 Task: Find connections with filter location Ludwigsfelde with filter topic #communitybuildingwith filter profile language Spanish with filter current company Rapido with filter school Indian jobs updates with filter industry Construction with filter service category Search Engine Marketing (SEM) with filter keywords title Musician
Action: Mouse moved to (505, 46)
Screenshot: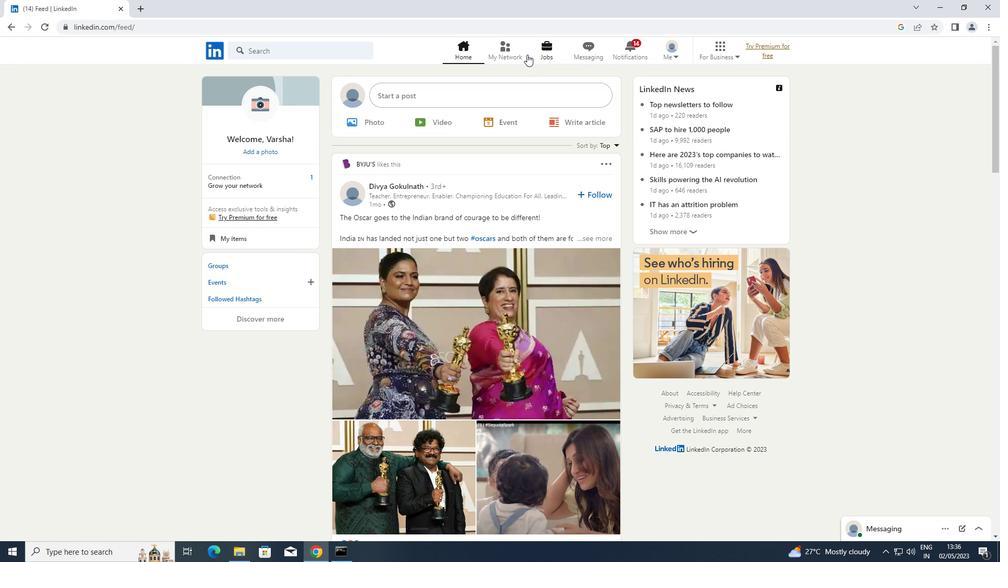 
Action: Mouse pressed left at (505, 46)
Screenshot: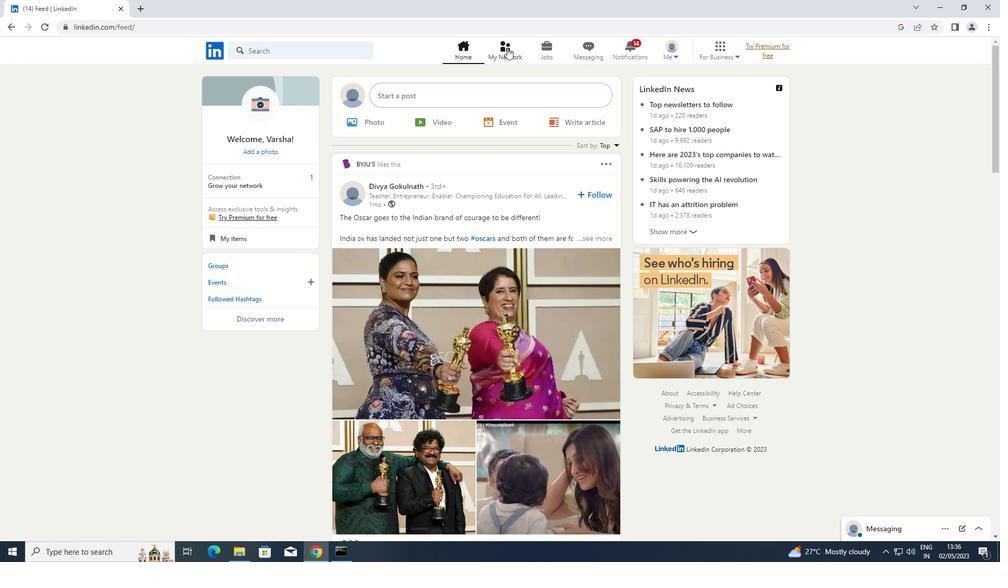 
Action: Mouse moved to (293, 103)
Screenshot: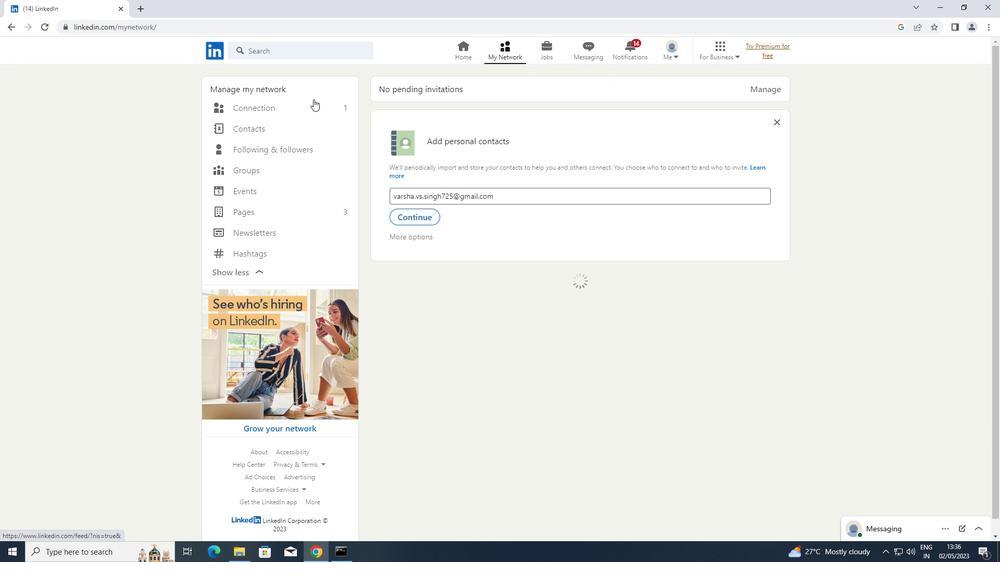 
Action: Mouse pressed left at (293, 103)
Screenshot: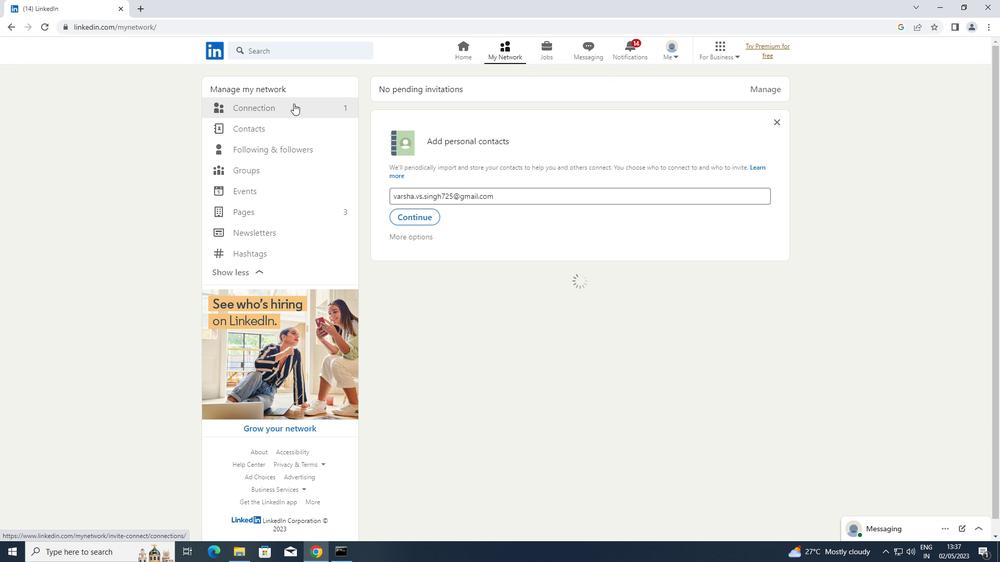 
Action: Mouse moved to (577, 107)
Screenshot: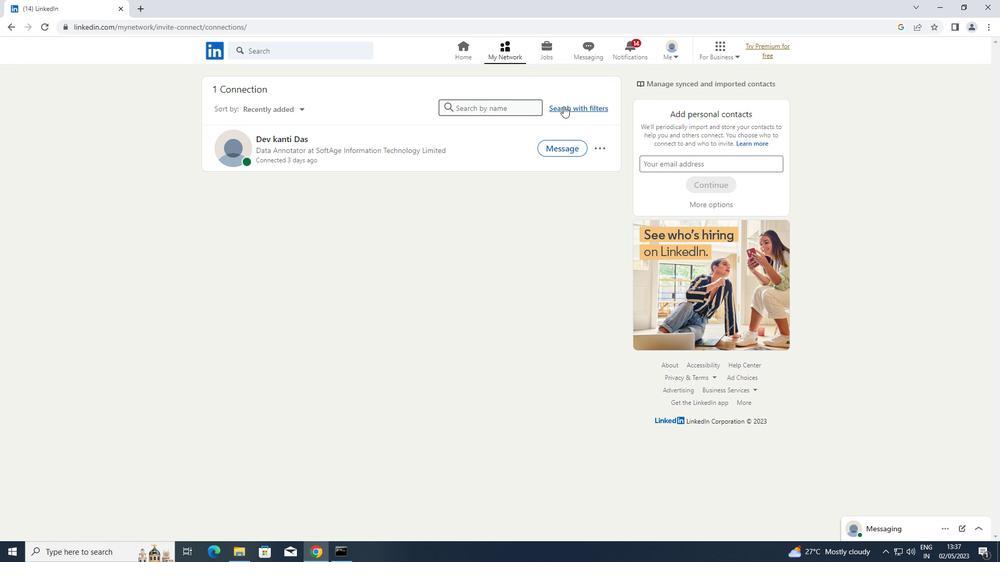 
Action: Mouse pressed left at (577, 107)
Screenshot: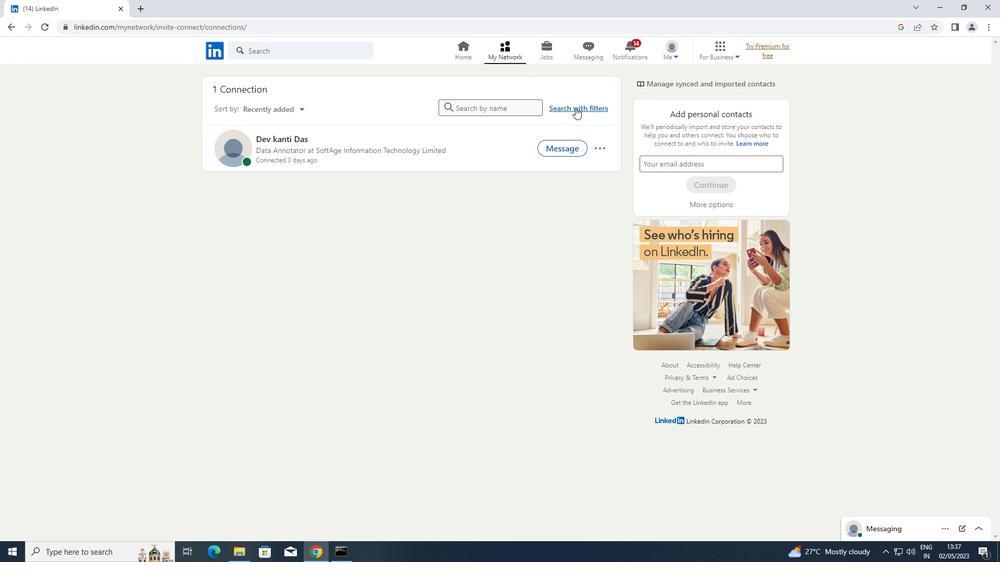 
Action: Mouse moved to (531, 75)
Screenshot: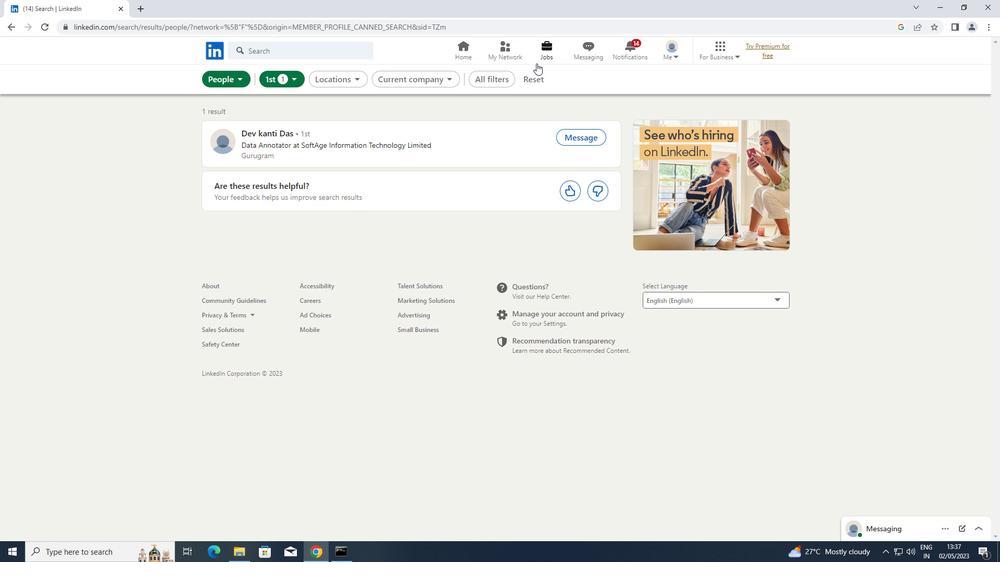 
Action: Mouse pressed left at (531, 75)
Screenshot: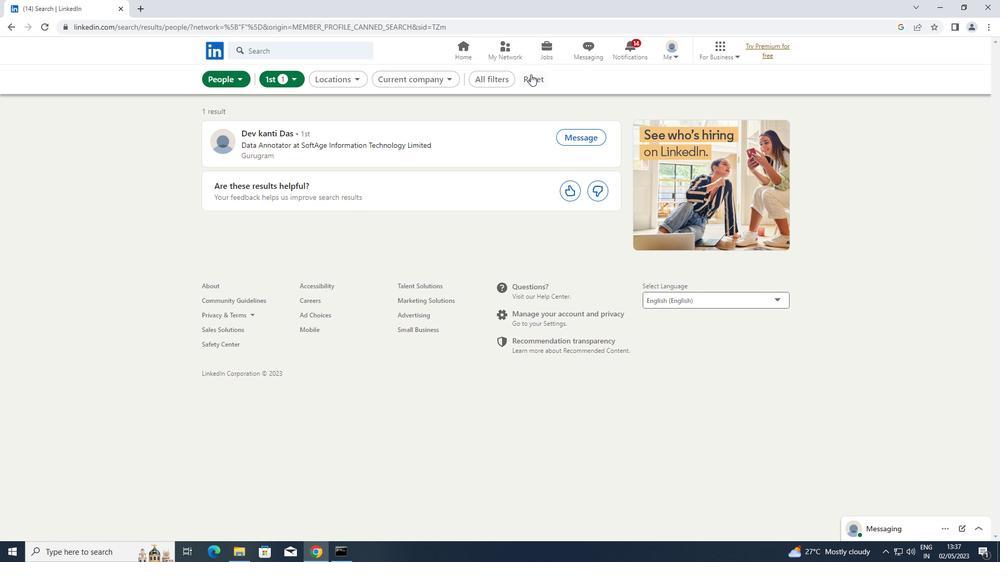 
Action: Mouse moved to (525, 72)
Screenshot: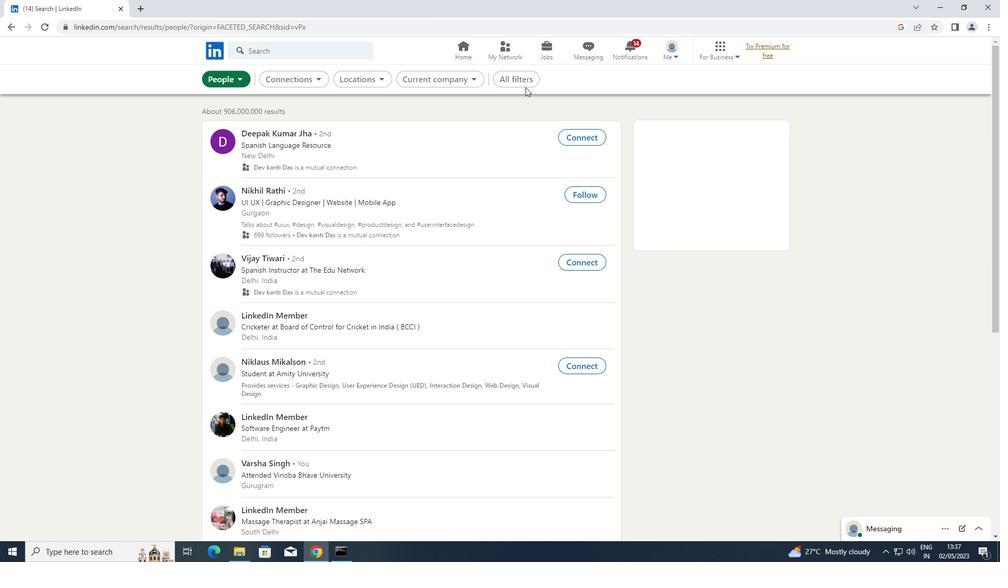 
Action: Mouse pressed left at (525, 72)
Screenshot: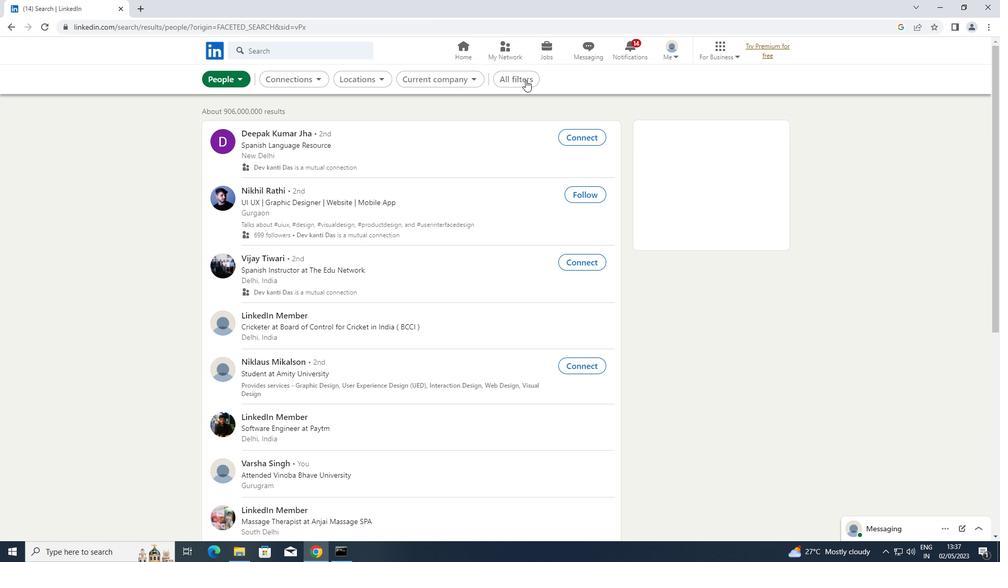 
Action: Mouse moved to (864, 271)
Screenshot: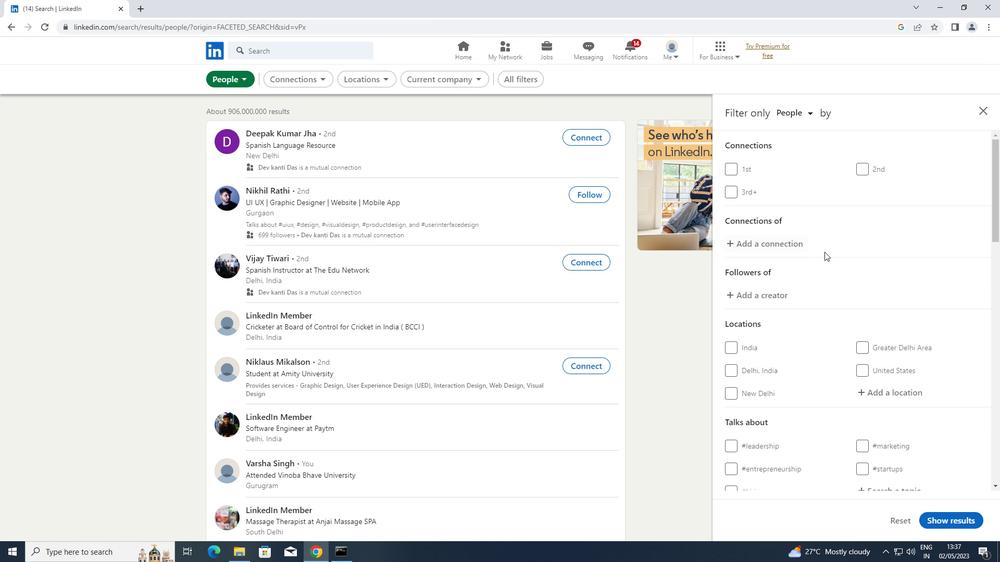 
Action: Mouse scrolled (864, 270) with delta (0, 0)
Screenshot: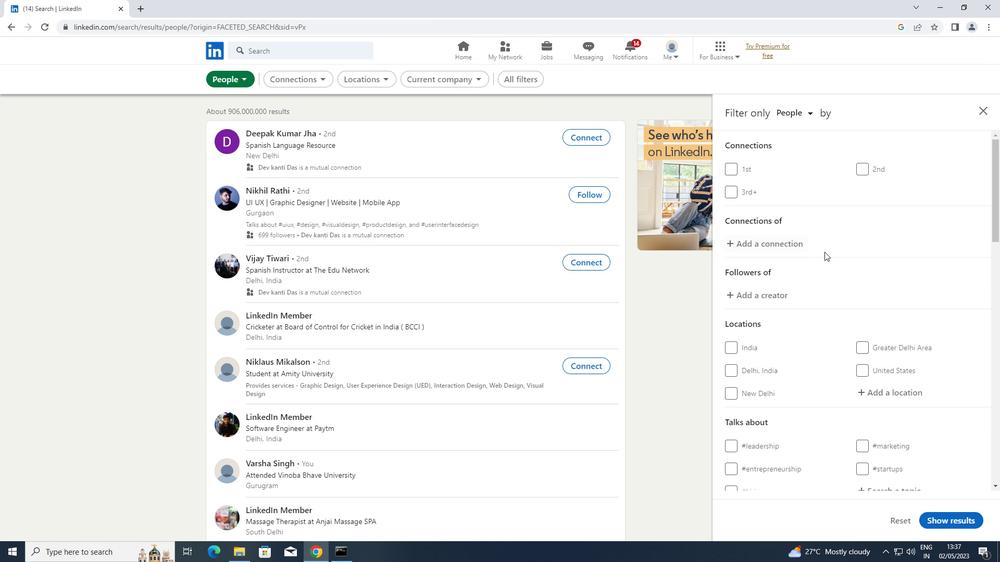 
Action: Mouse moved to (864, 271)
Screenshot: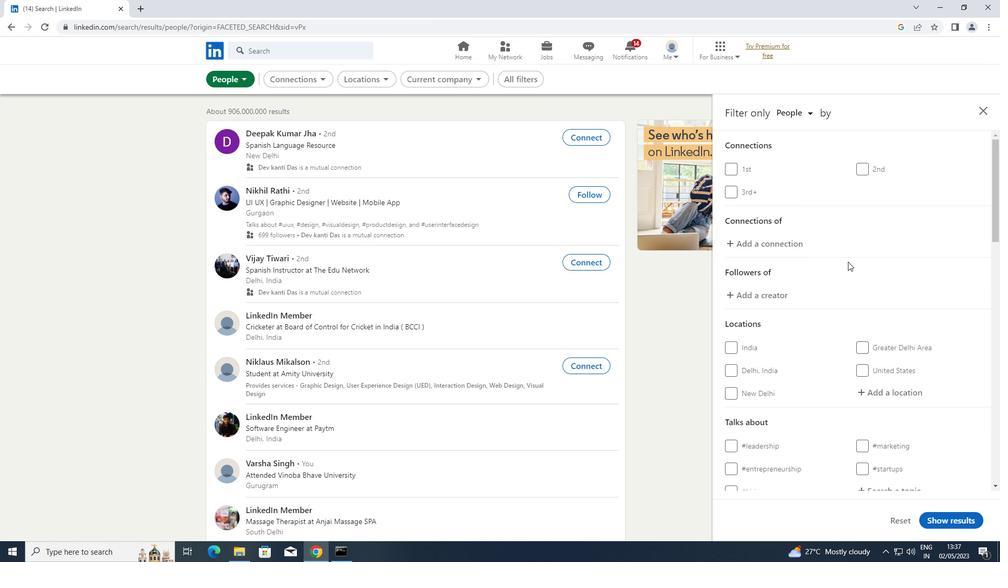 
Action: Mouse scrolled (864, 271) with delta (0, 0)
Screenshot: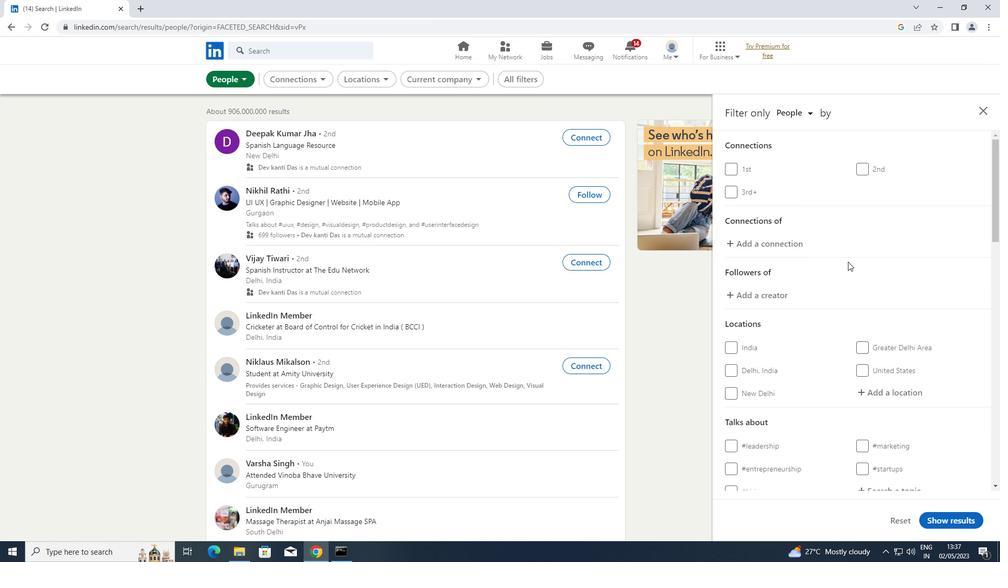 
Action: Mouse moved to (877, 286)
Screenshot: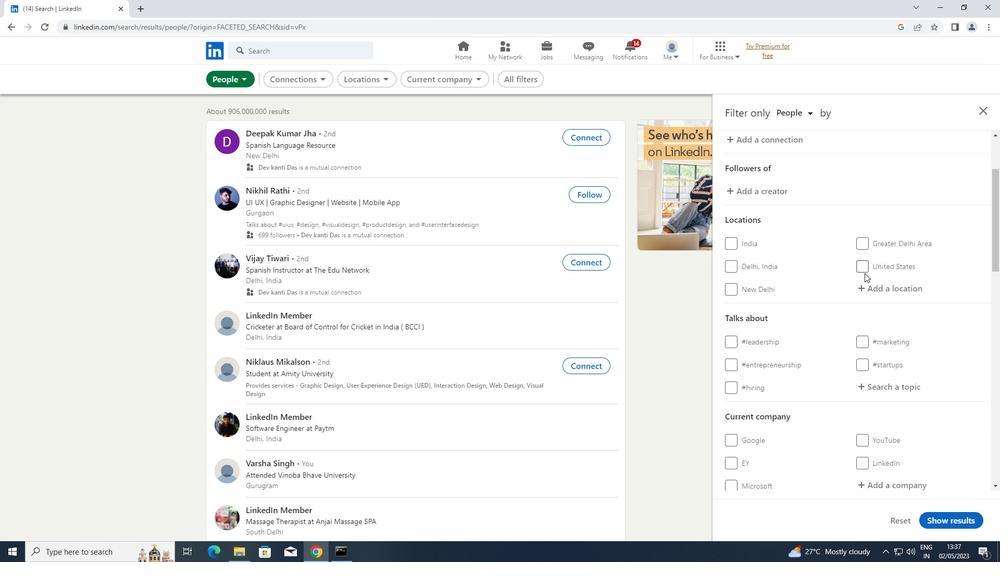 
Action: Mouse pressed left at (877, 286)
Screenshot: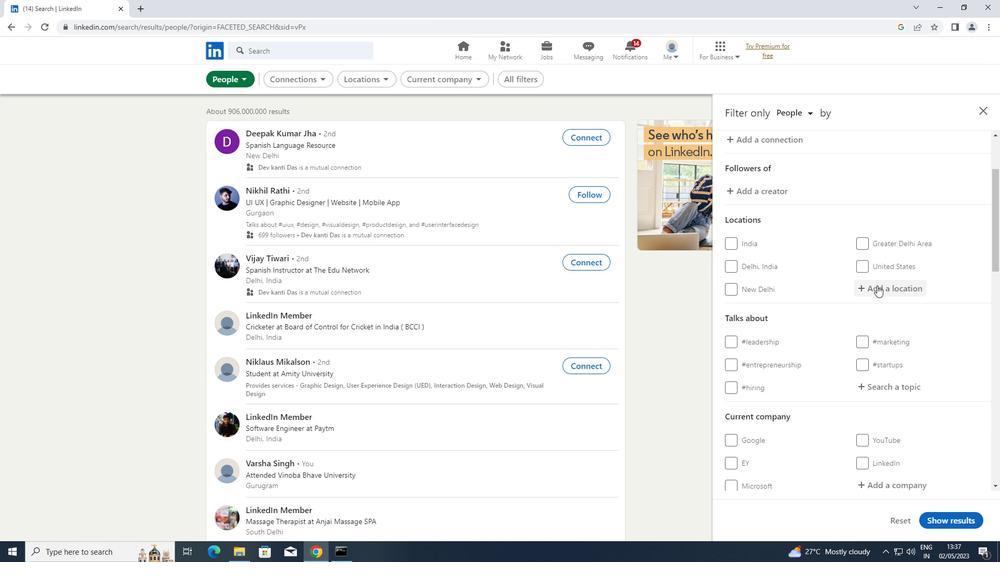 
Action: Key pressed <Key.shift>LUDWIGSFELDE
Screenshot: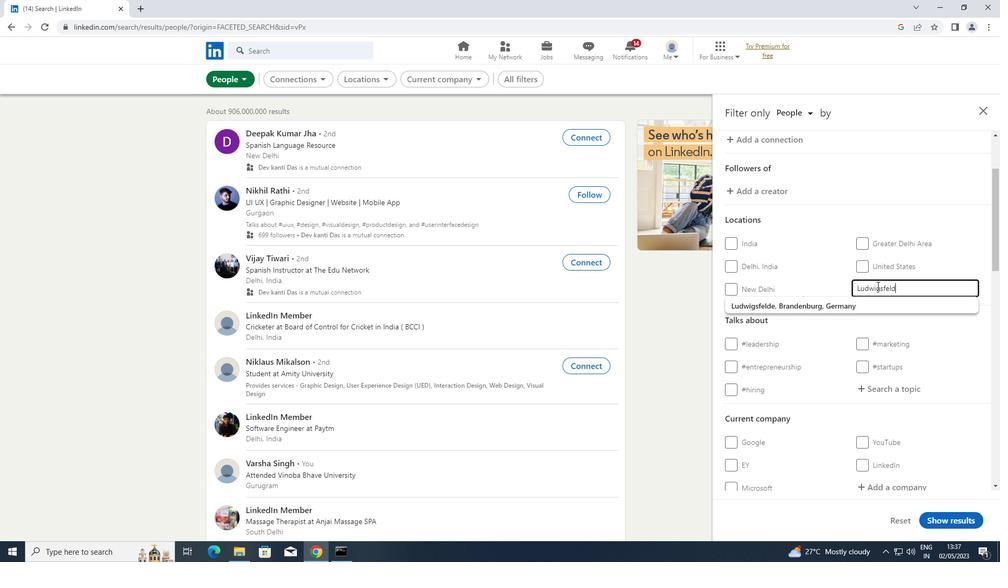 
Action: Mouse moved to (879, 386)
Screenshot: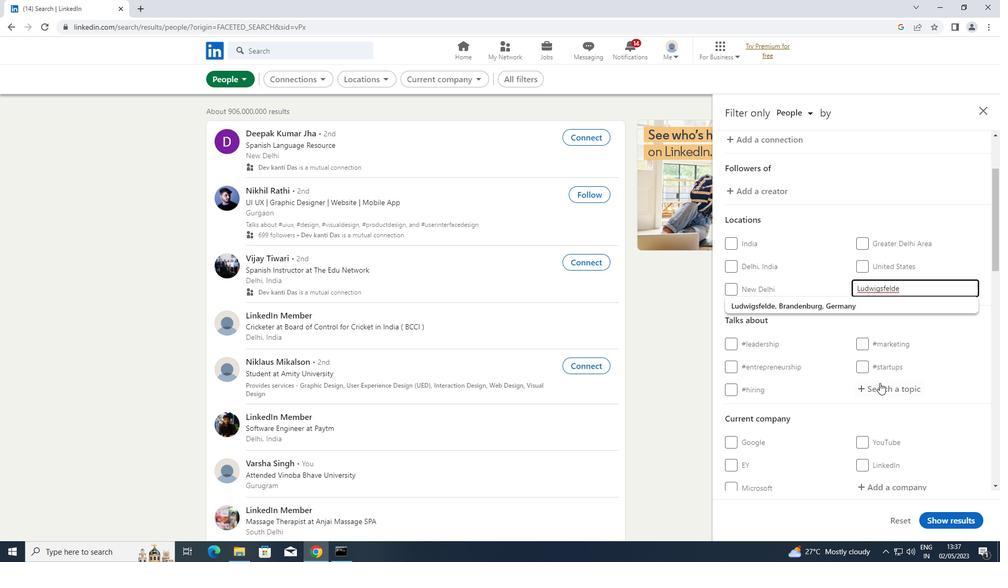 
Action: Mouse pressed left at (879, 386)
Screenshot: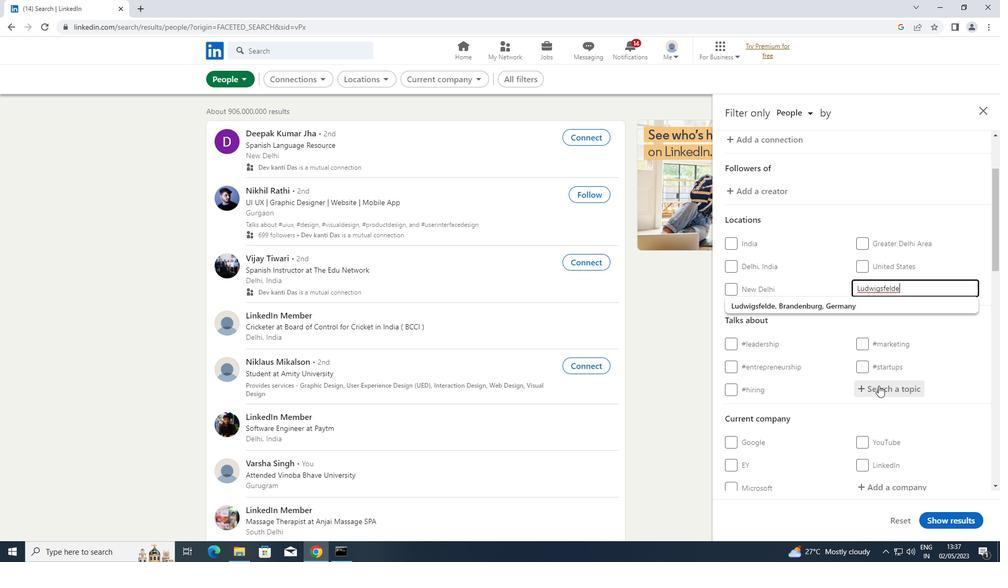 
Action: Key pressed COMMUNITYBUIL
Screenshot: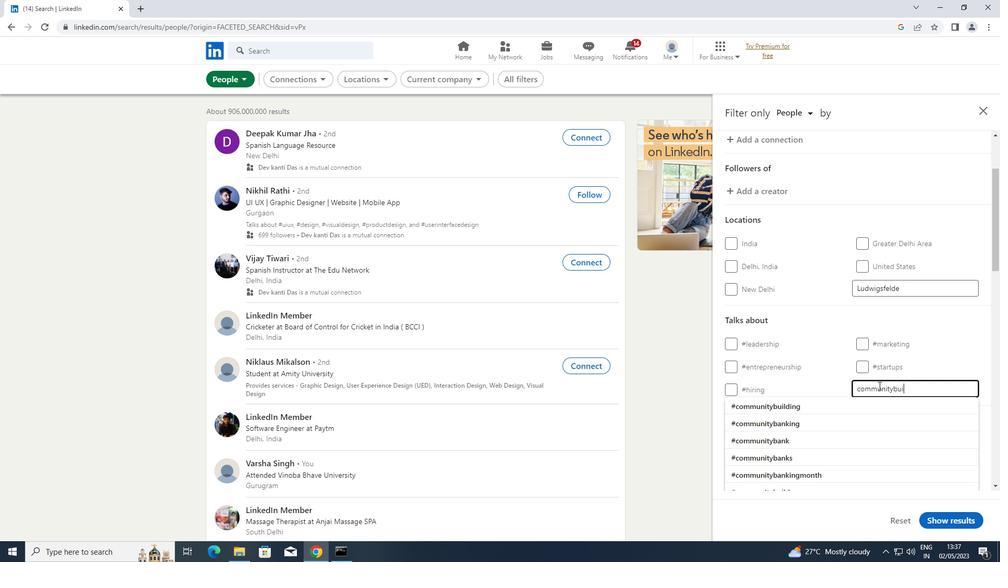 
Action: Mouse moved to (817, 409)
Screenshot: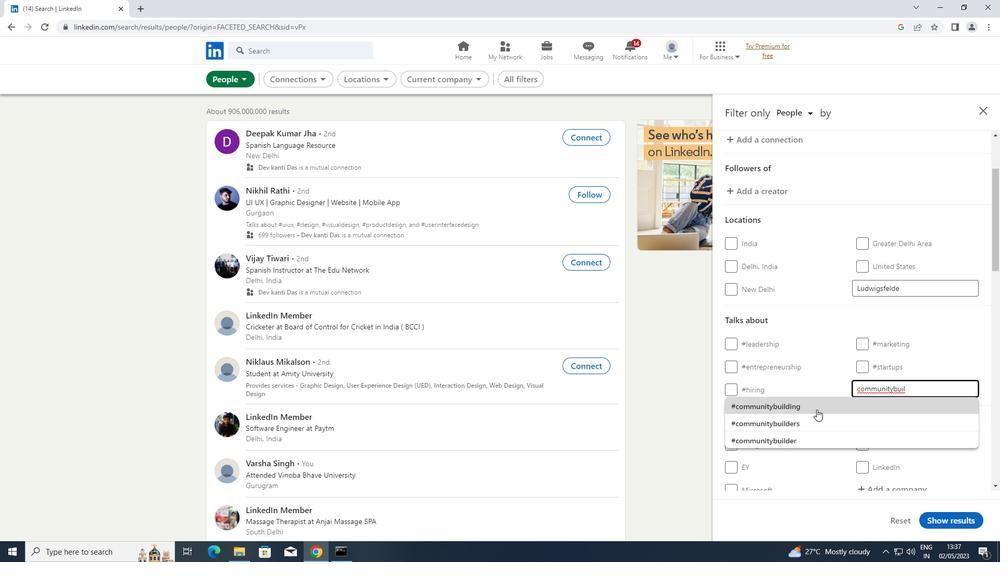 
Action: Mouse pressed left at (817, 409)
Screenshot: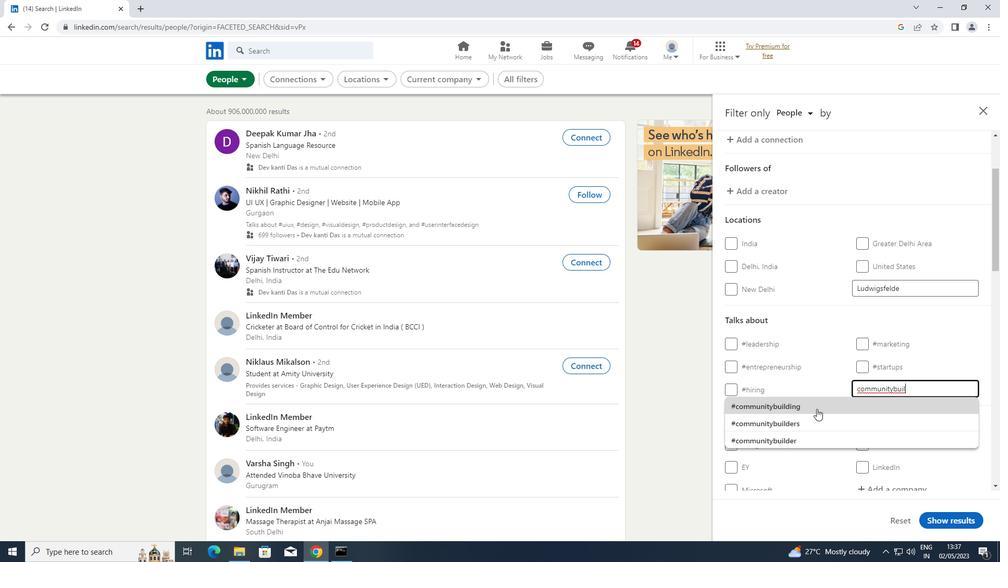 
Action: Mouse scrolled (817, 409) with delta (0, 0)
Screenshot: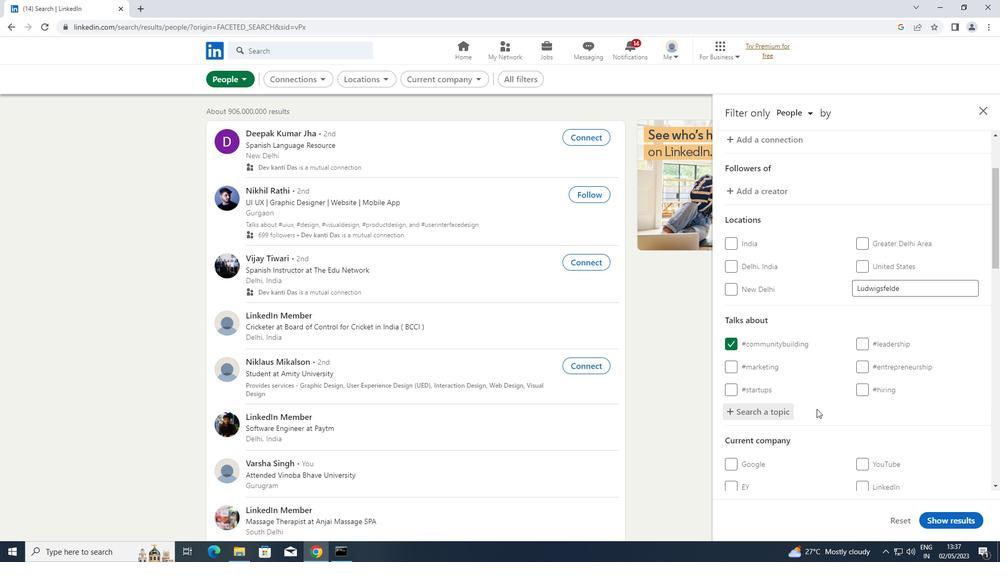 
Action: Mouse scrolled (817, 409) with delta (0, 0)
Screenshot: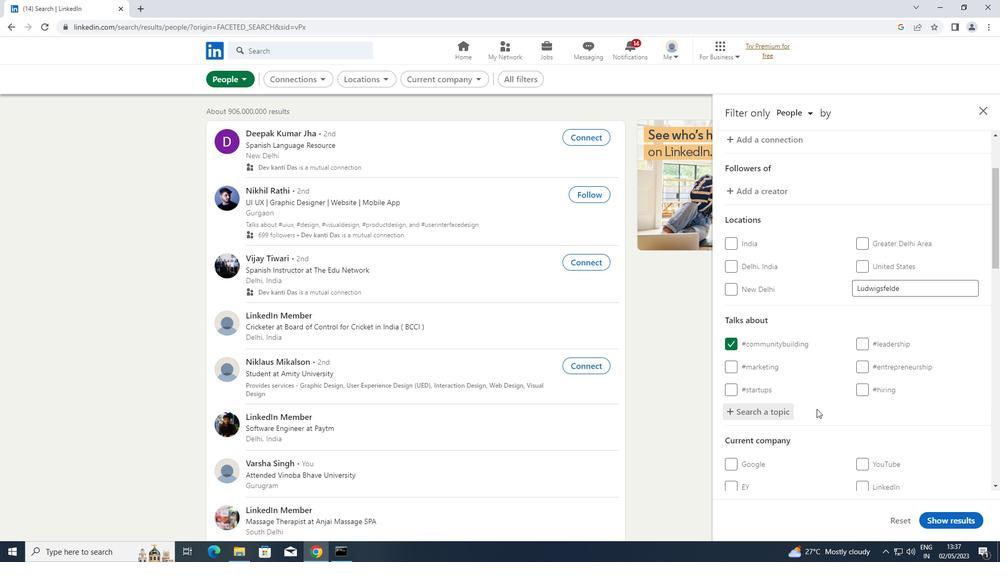 
Action: Mouse scrolled (817, 409) with delta (0, 0)
Screenshot: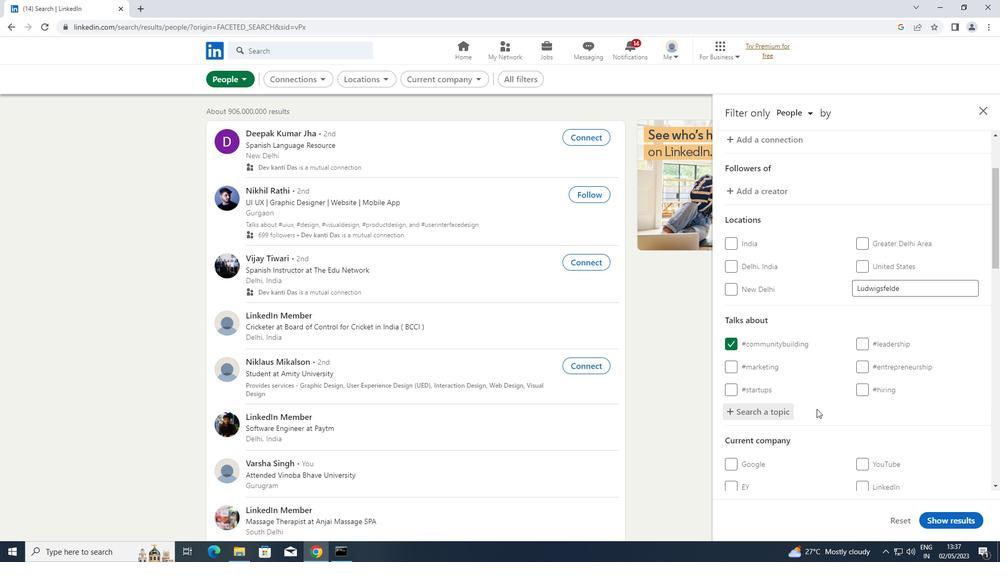 
Action: Mouse scrolled (817, 409) with delta (0, 0)
Screenshot: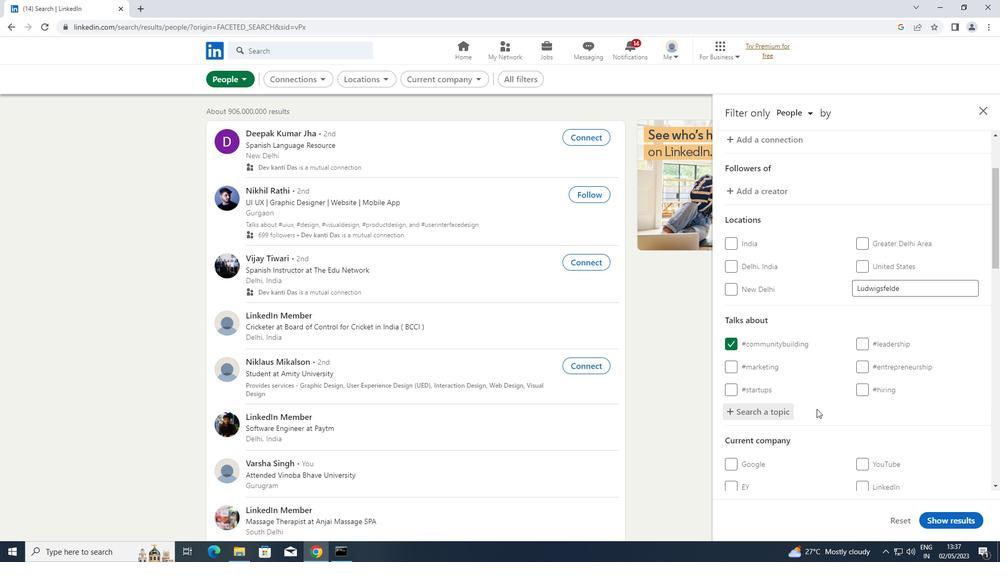 
Action: Mouse scrolled (817, 409) with delta (0, 0)
Screenshot: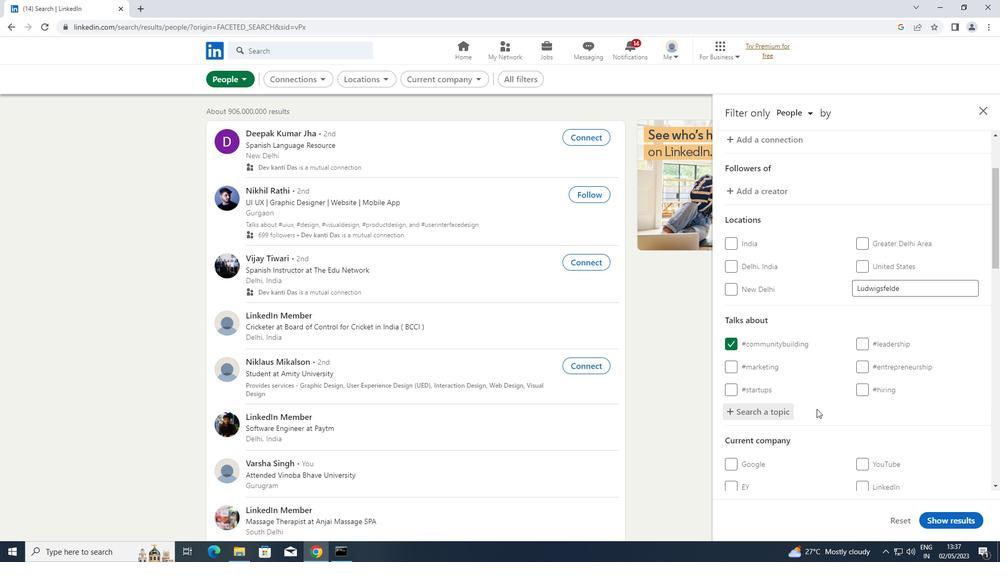 
Action: Mouse scrolled (817, 409) with delta (0, 0)
Screenshot: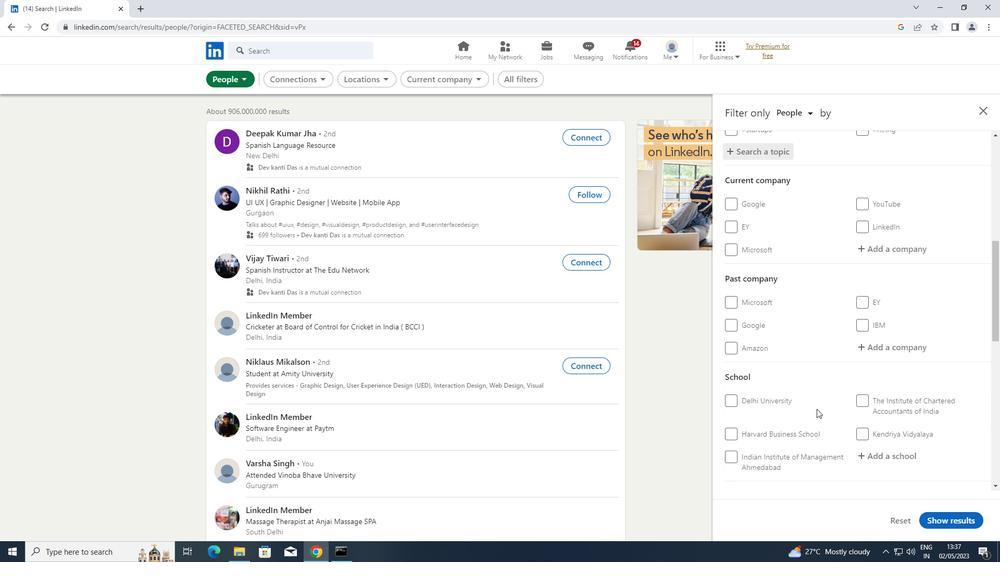 
Action: Mouse scrolled (817, 409) with delta (0, 0)
Screenshot: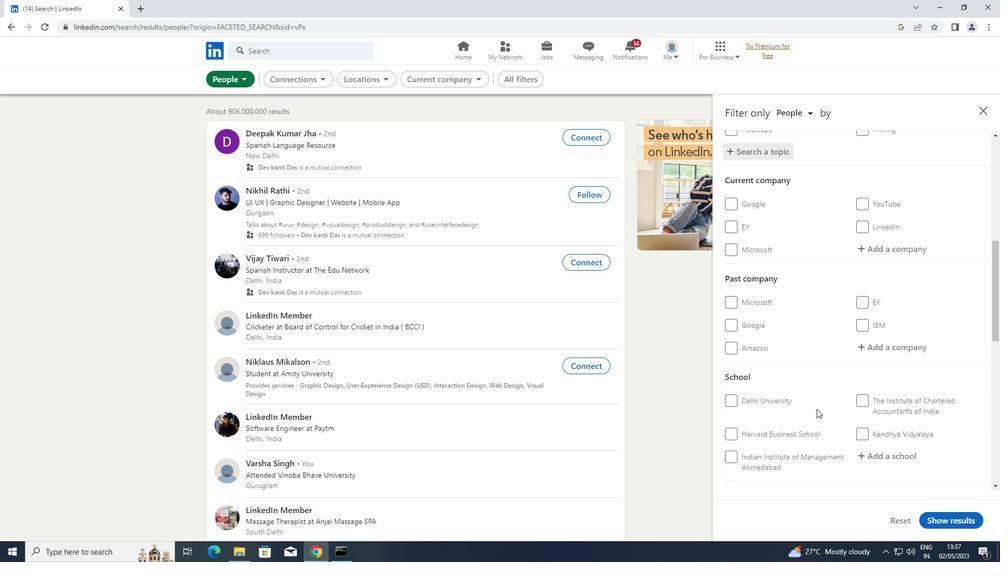 
Action: Mouse scrolled (817, 409) with delta (0, 0)
Screenshot: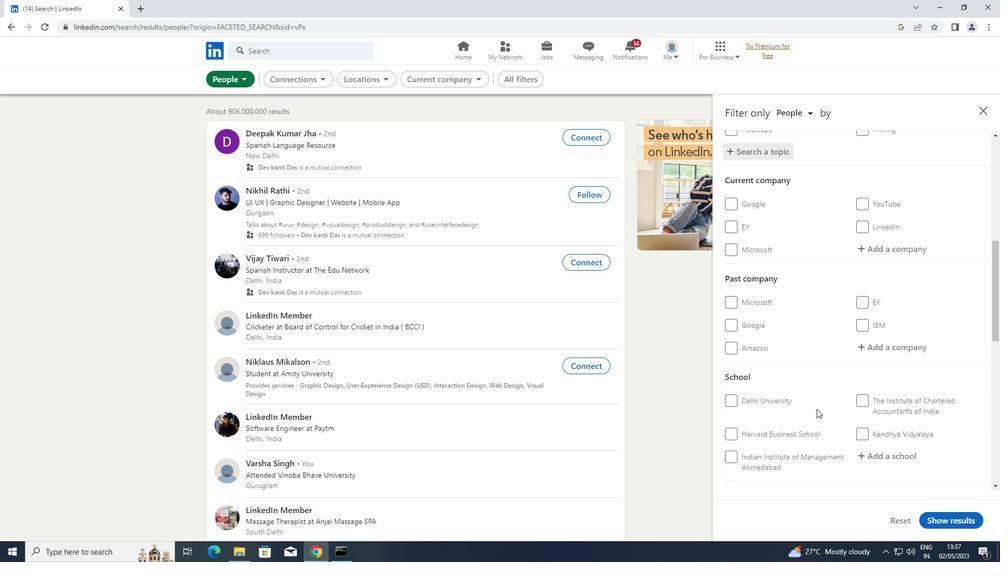 
Action: Mouse scrolled (817, 409) with delta (0, 0)
Screenshot: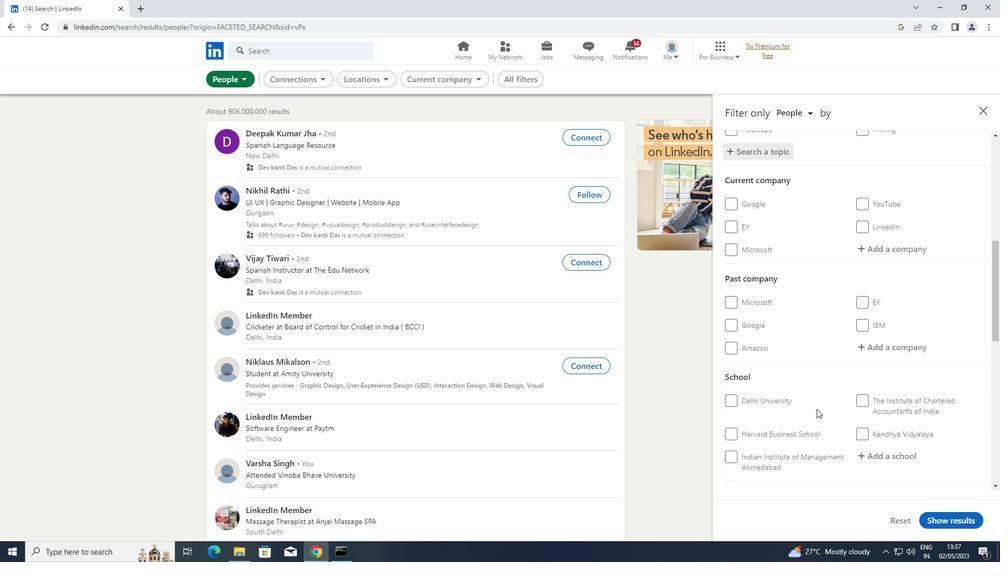 
Action: Mouse scrolled (817, 409) with delta (0, 0)
Screenshot: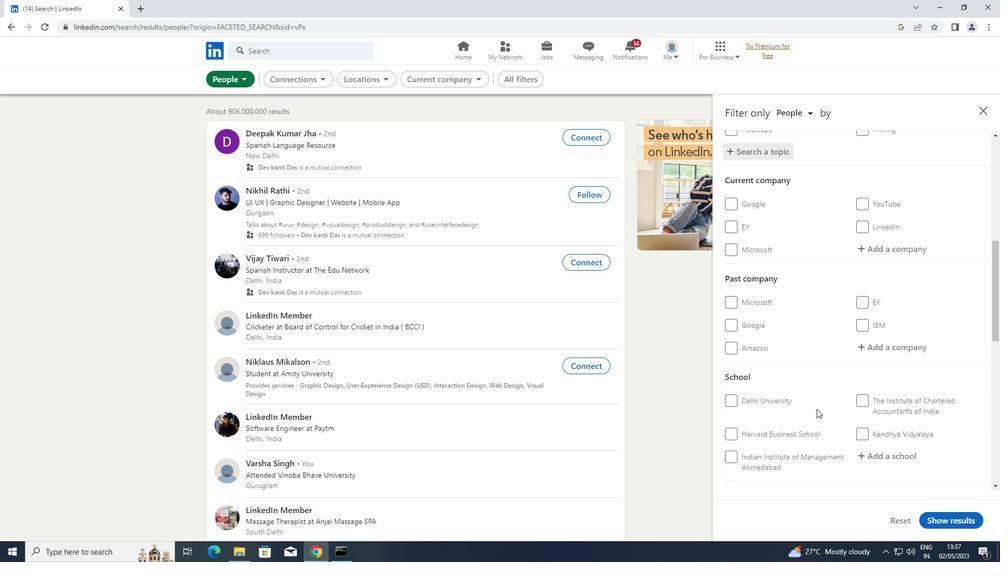 
Action: Mouse moved to (728, 402)
Screenshot: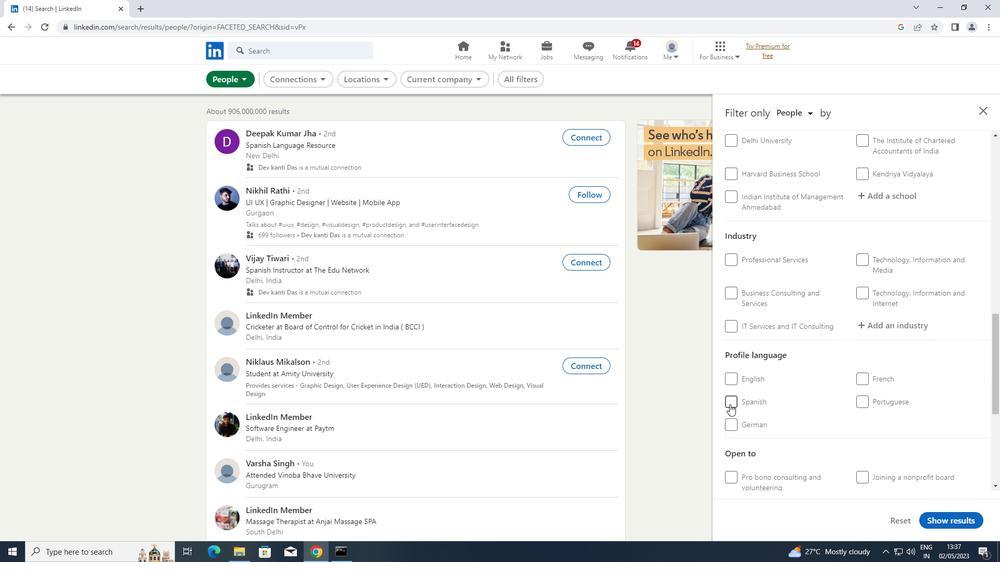 
Action: Mouse pressed left at (728, 402)
Screenshot: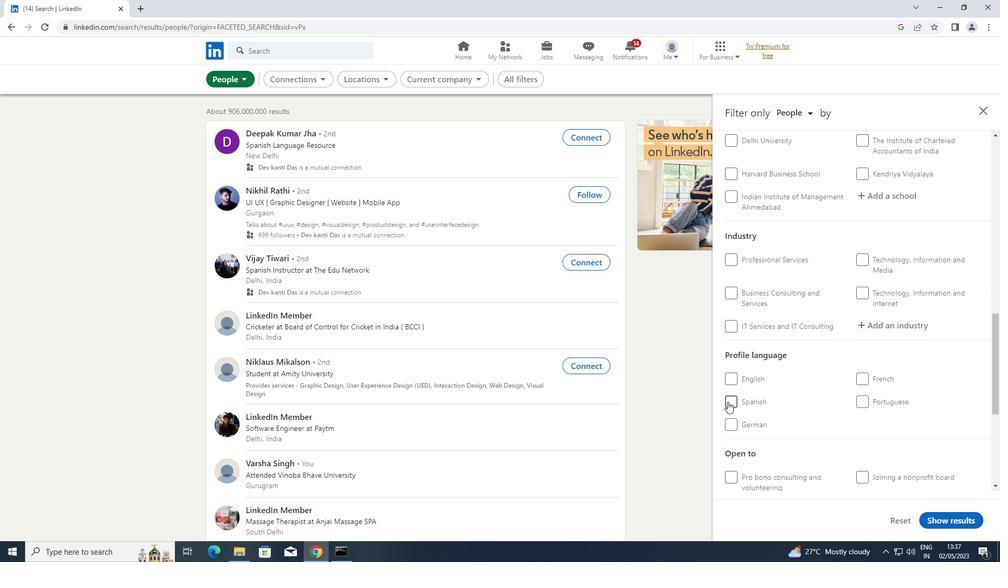 
Action: Mouse moved to (742, 395)
Screenshot: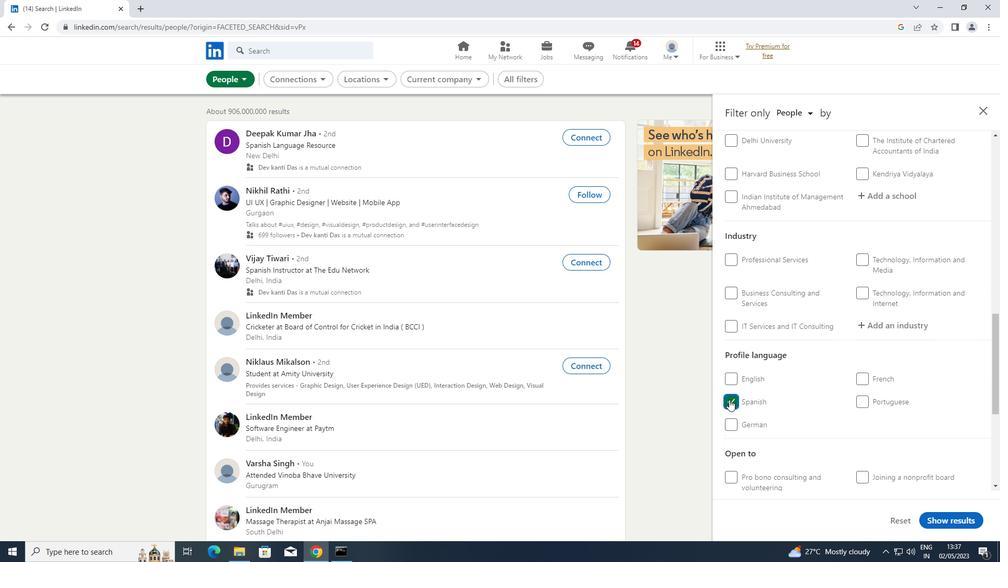 
Action: Mouse scrolled (742, 395) with delta (0, 0)
Screenshot: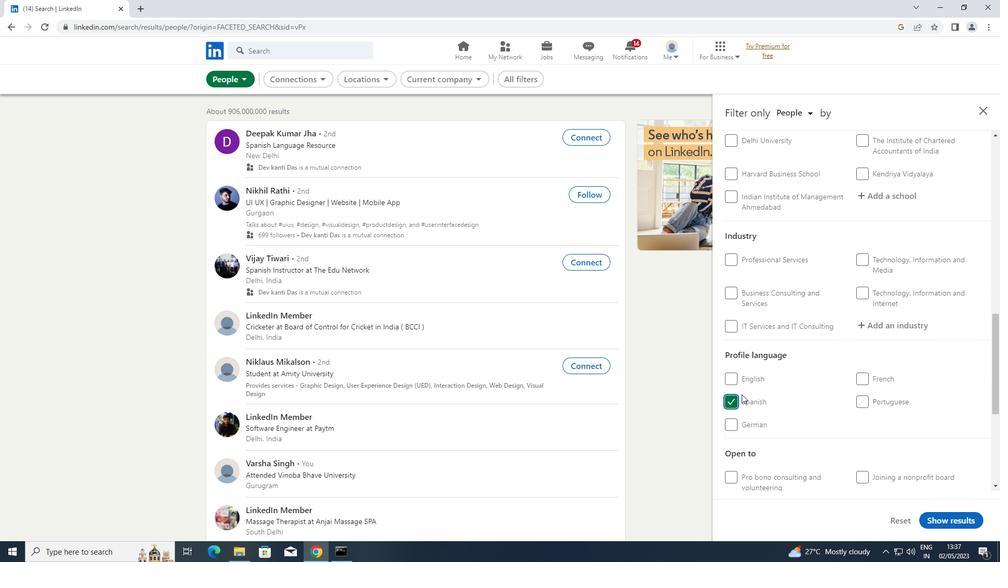 
Action: Mouse scrolled (742, 395) with delta (0, 0)
Screenshot: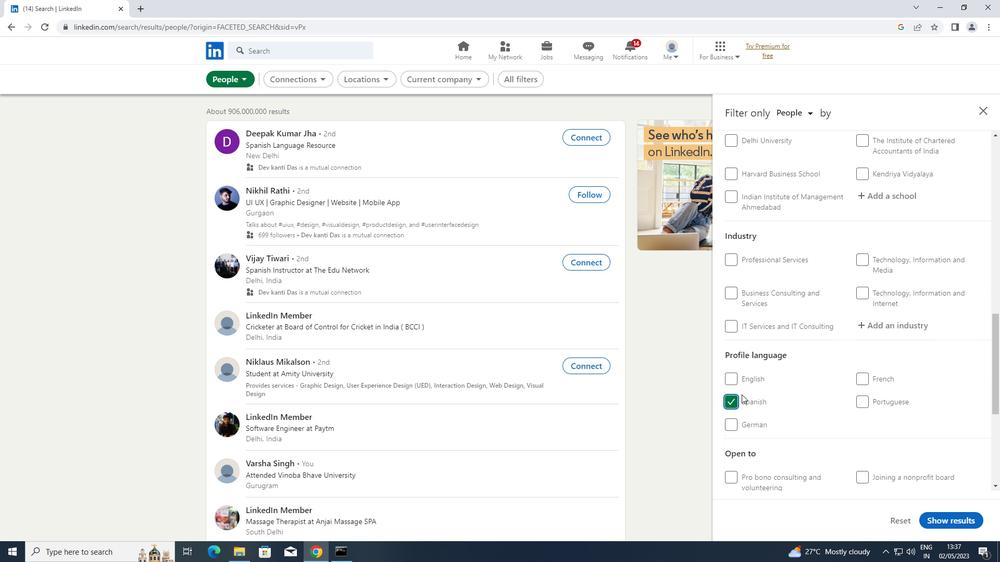 
Action: Mouse scrolled (742, 395) with delta (0, 0)
Screenshot: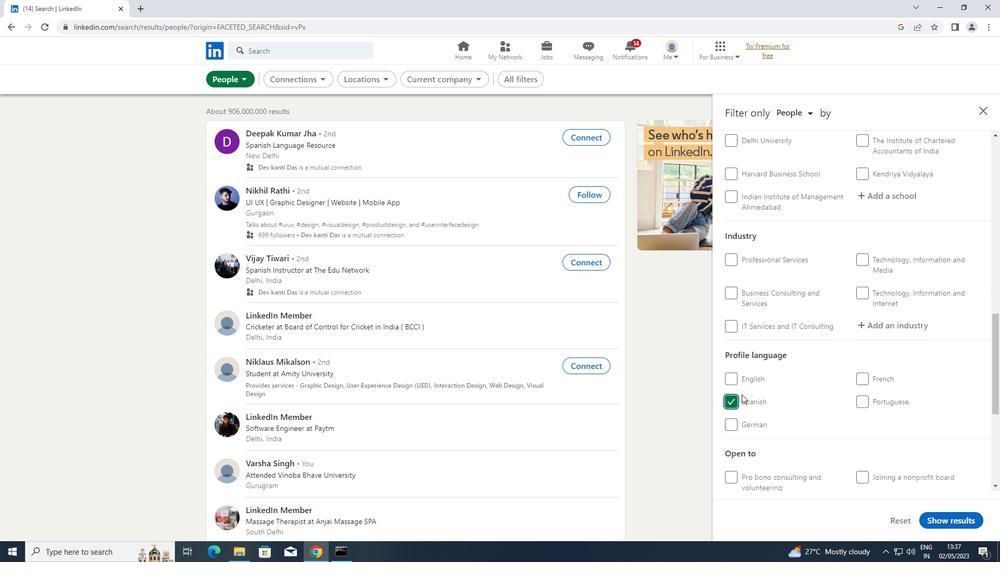 
Action: Mouse scrolled (742, 395) with delta (0, 0)
Screenshot: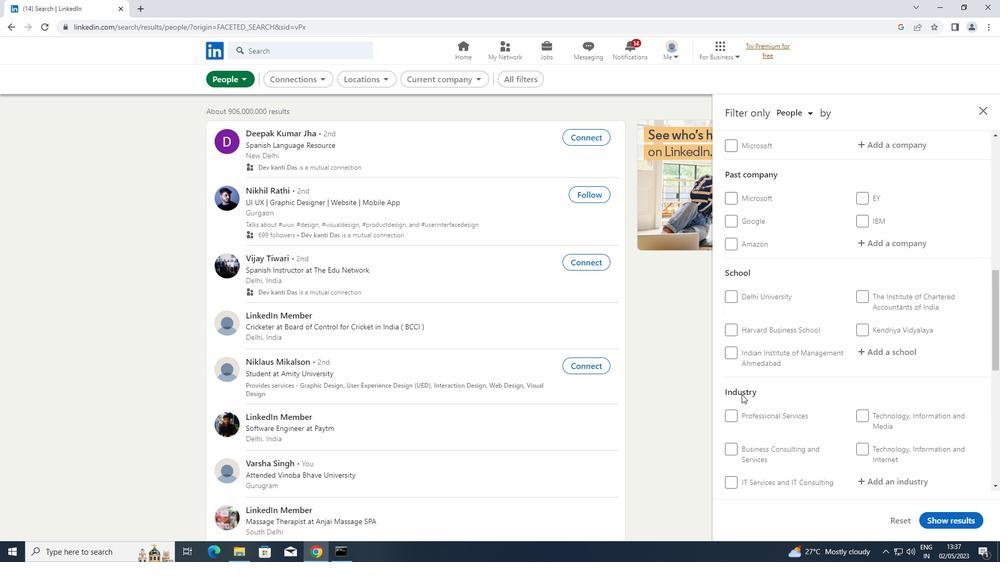 
Action: Mouse scrolled (742, 395) with delta (0, 0)
Screenshot: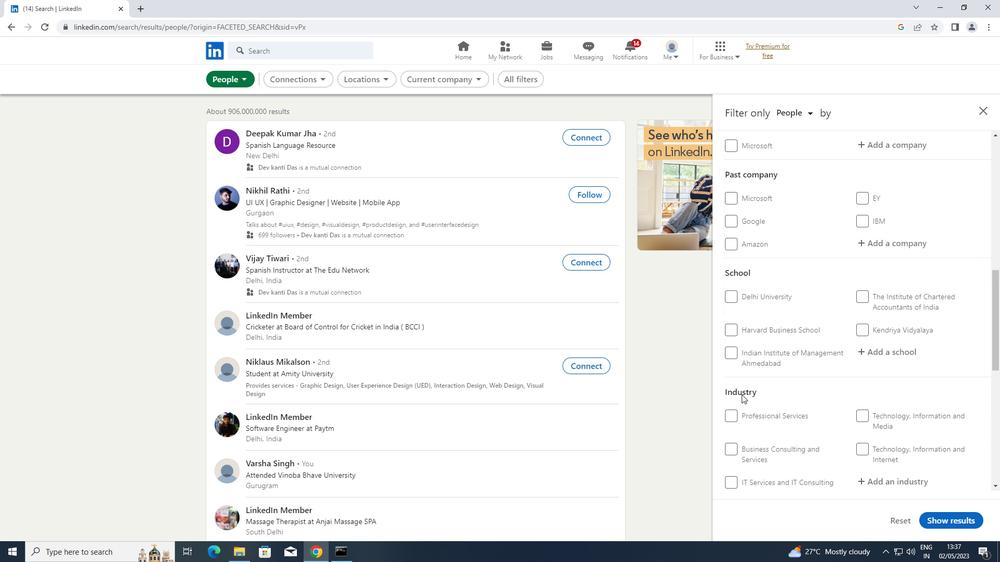 
Action: Mouse moved to (900, 252)
Screenshot: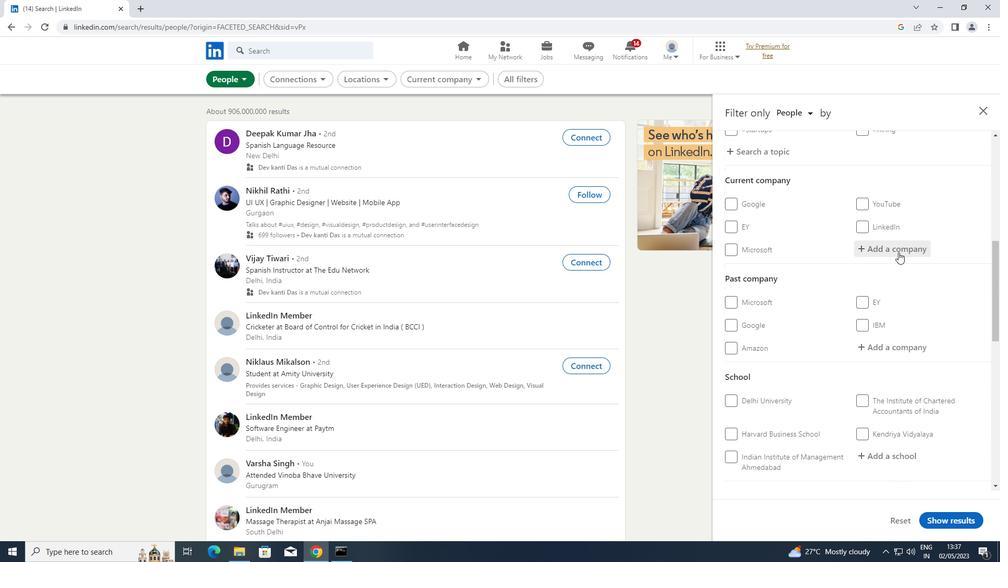 
Action: Mouse pressed left at (900, 252)
Screenshot: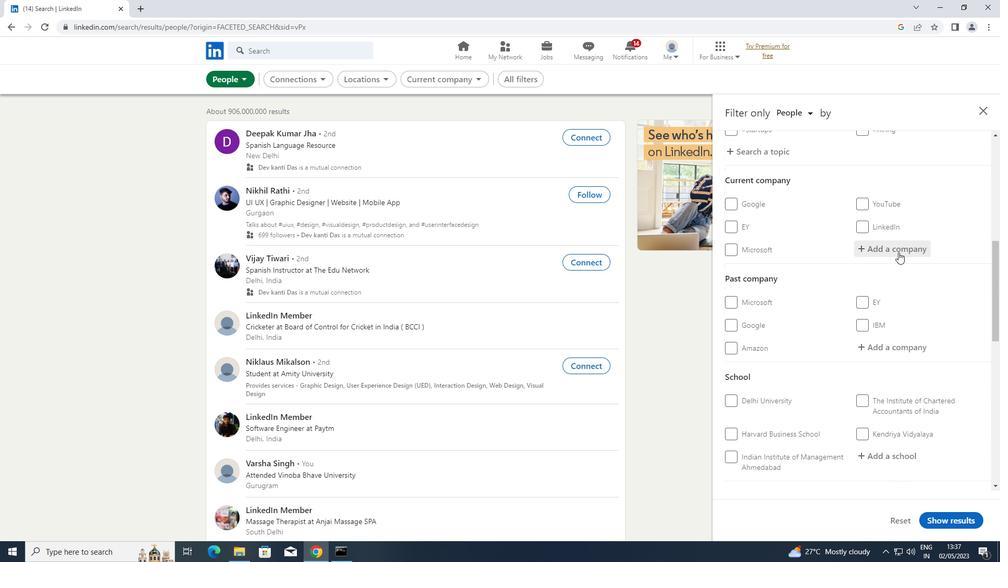 
Action: Mouse moved to (900, 252)
Screenshot: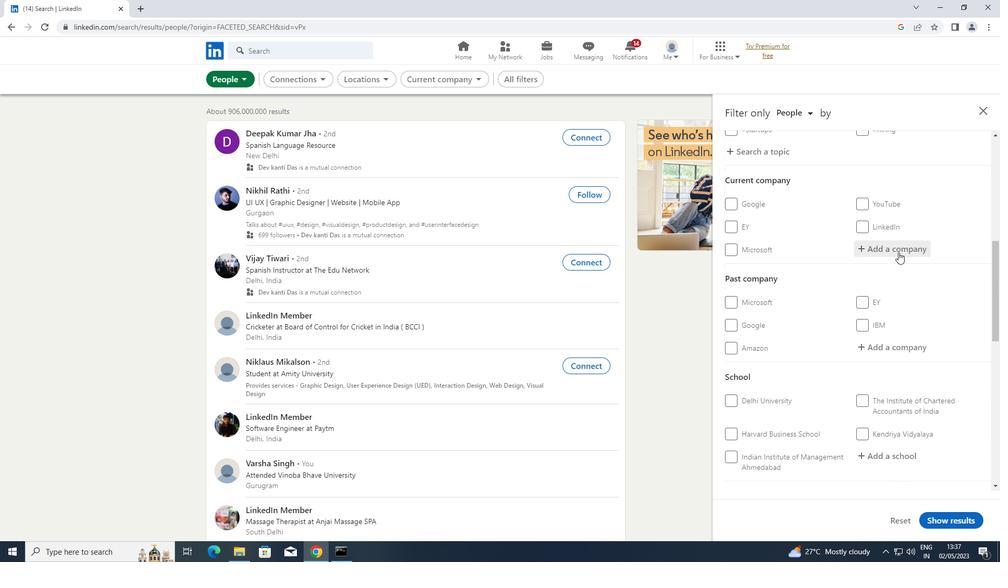 
Action: Key pressed <Key.shift>RAPIDO
Screenshot: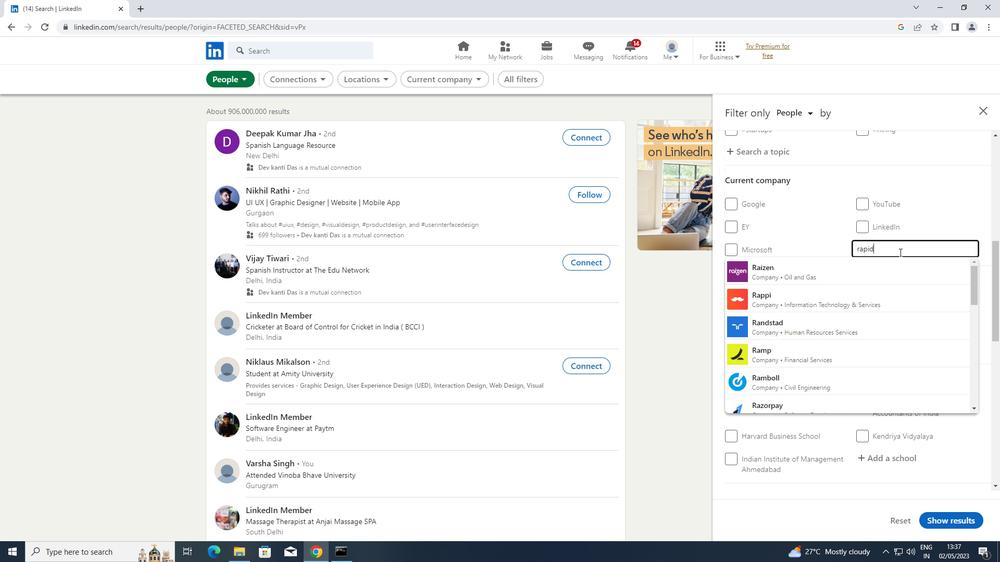 
Action: Mouse moved to (796, 270)
Screenshot: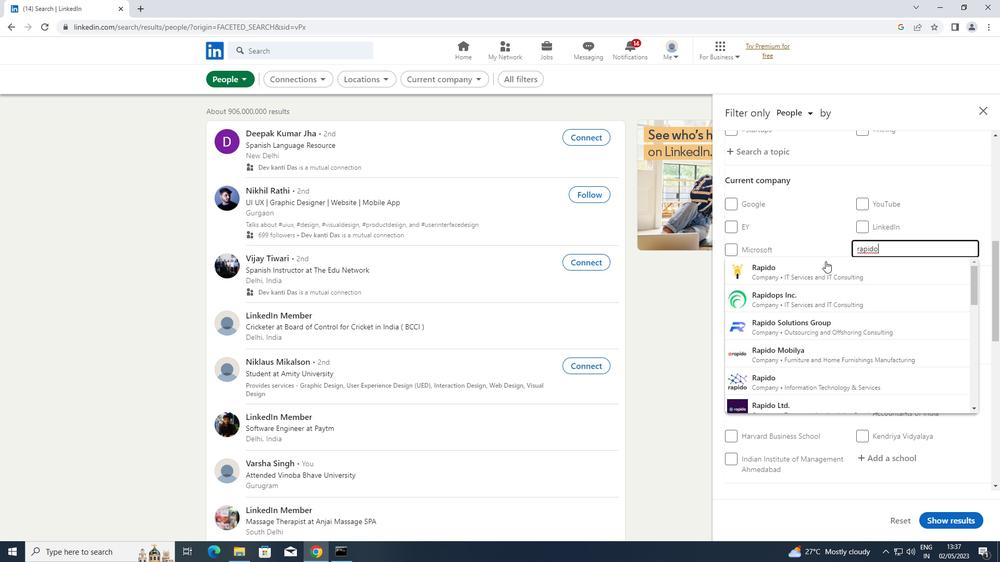 
Action: Mouse pressed left at (796, 270)
Screenshot: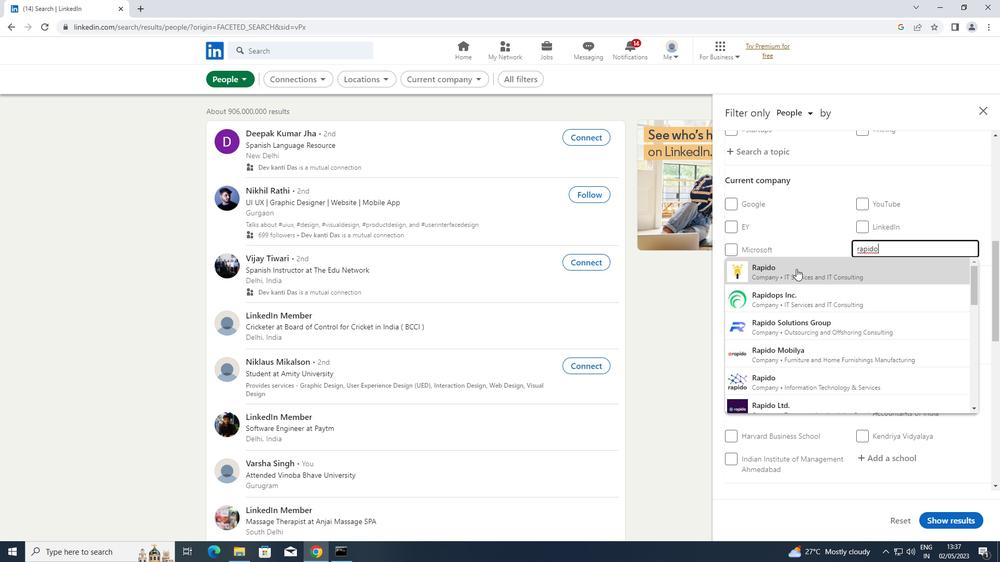 
Action: Mouse scrolled (796, 269) with delta (0, 0)
Screenshot: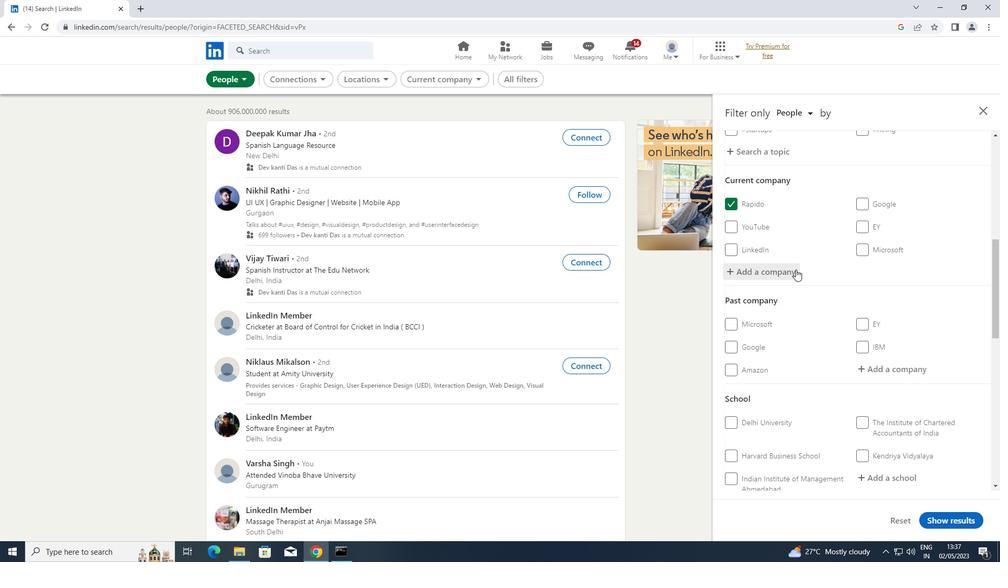 
Action: Mouse scrolled (796, 269) with delta (0, 0)
Screenshot: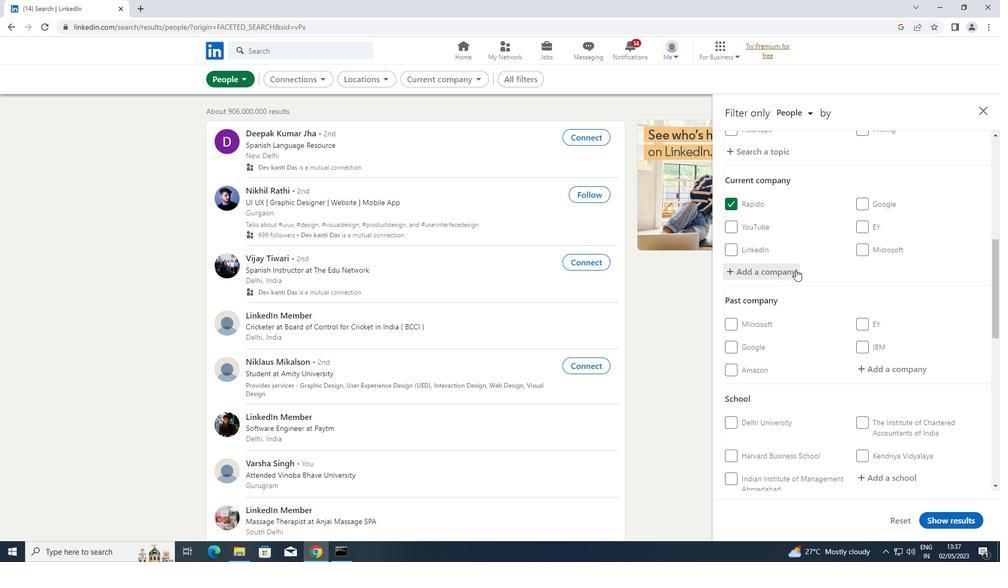 
Action: Mouse moved to (847, 272)
Screenshot: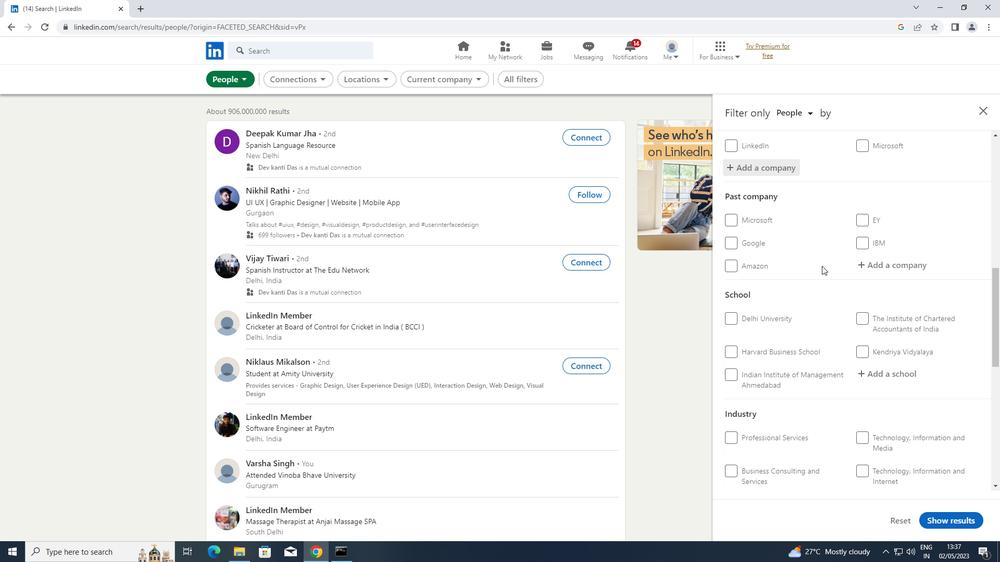 
Action: Mouse scrolled (847, 271) with delta (0, 0)
Screenshot: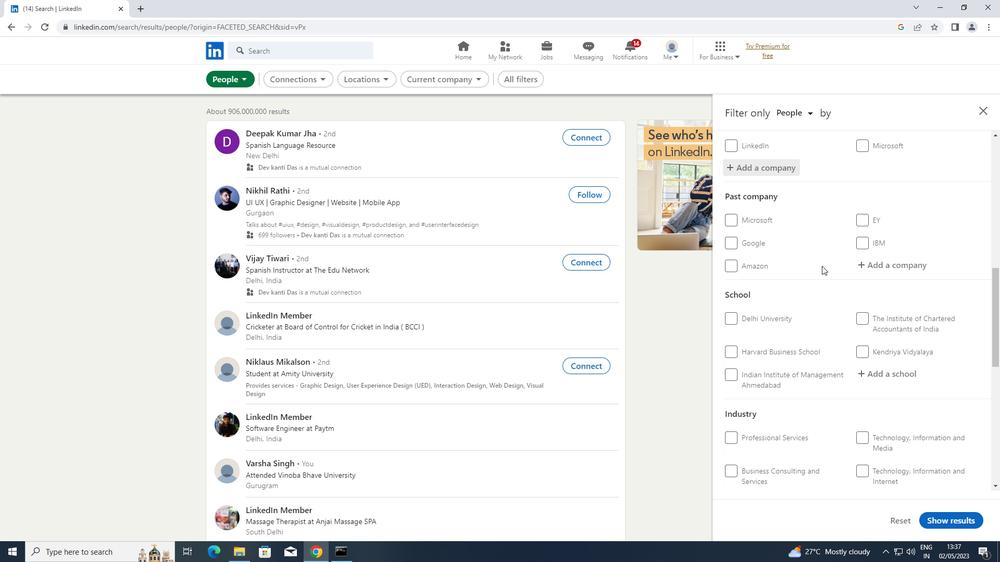 
Action: Mouse moved to (847, 273)
Screenshot: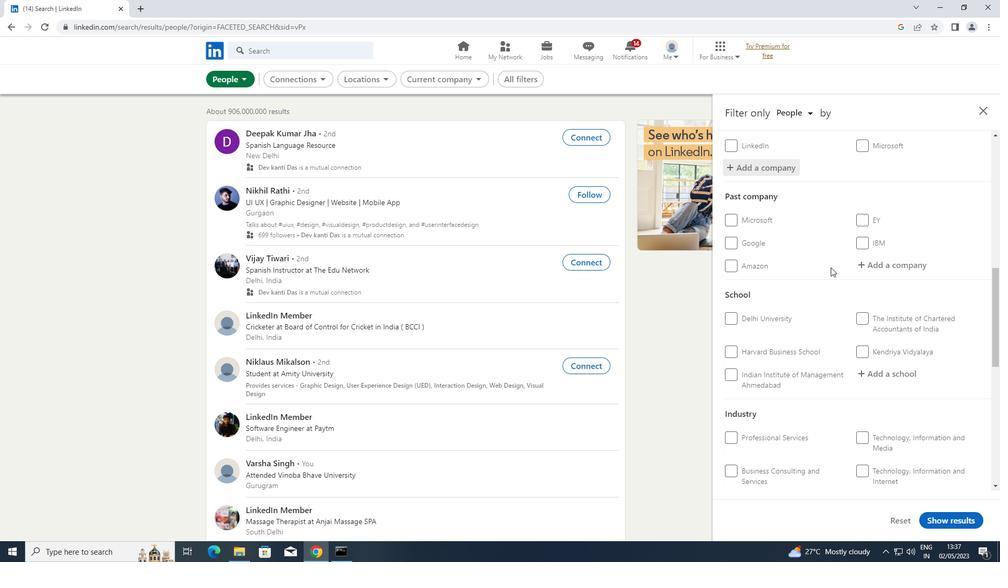 
Action: Mouse scrolled (847, 273) with delta (0, 0)
Screenshot: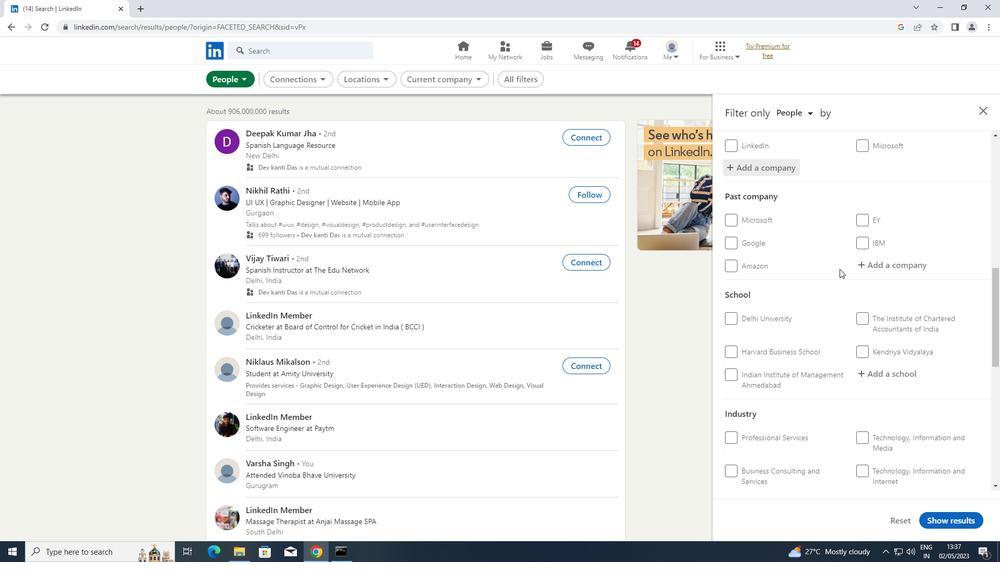 
Action: Mouse moved to (882, 270)
Screenshot: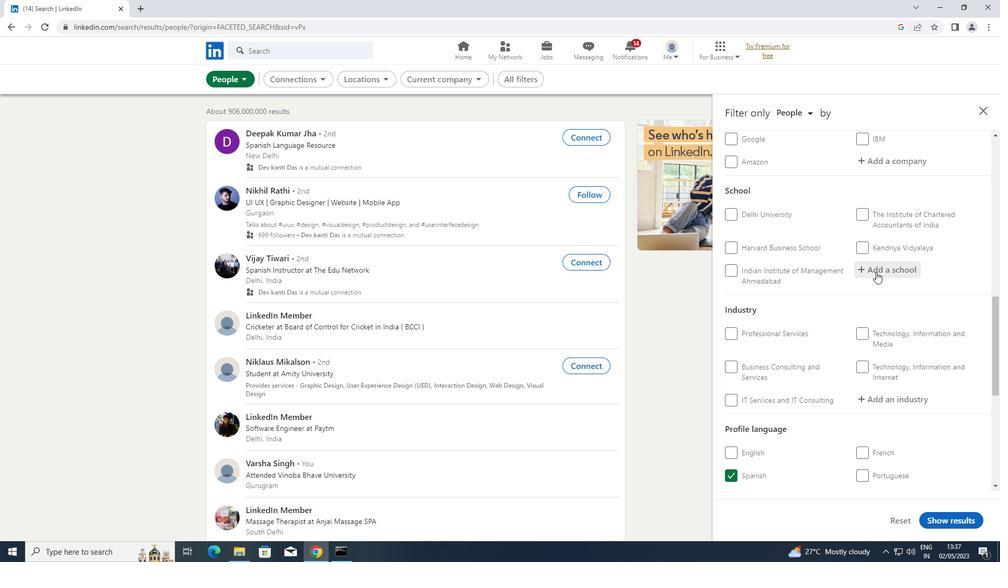 
Action: Mouse pressed left at (882, 270)
Screenshot: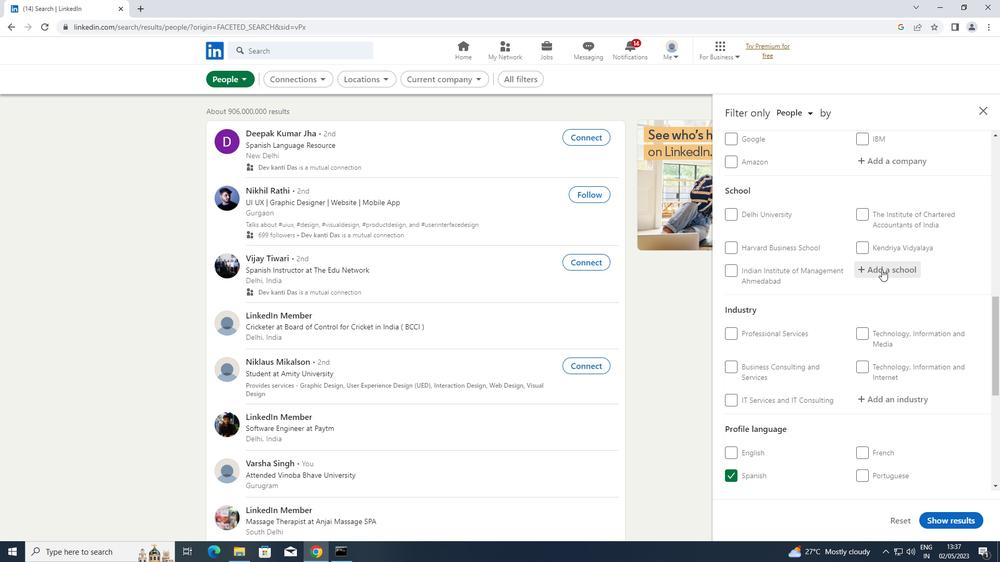 
Action: Mouse moved to (882, 270)
Screenshot: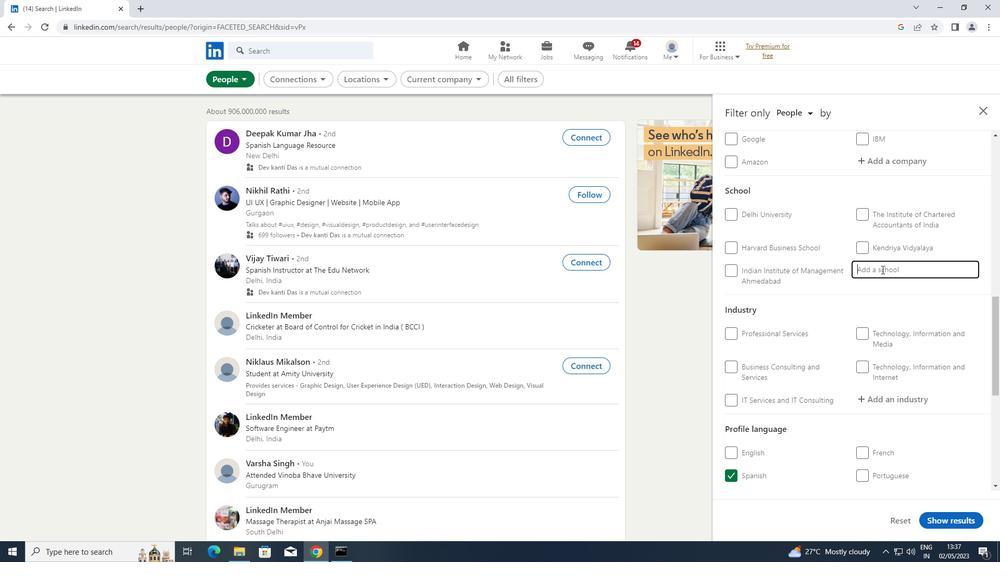 
Action: Key pressed <Key.shift>INDIAN<Key.space>JOBS<Key.space>UP
Screenshot: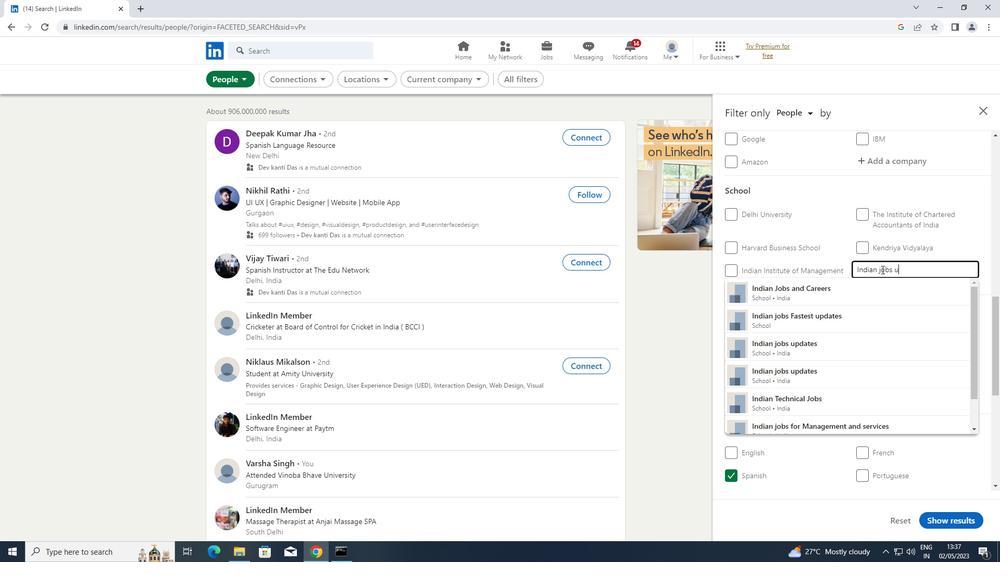 
Action: Mouse moved to (799, 316)
Screenshot: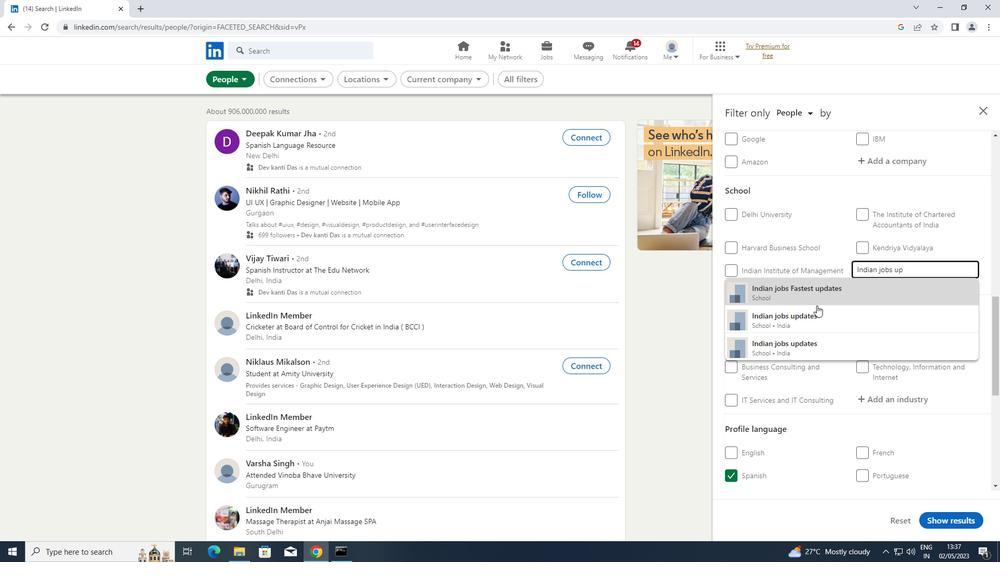 
Action: Mouse pressed left at (799, 316)
Screenshot: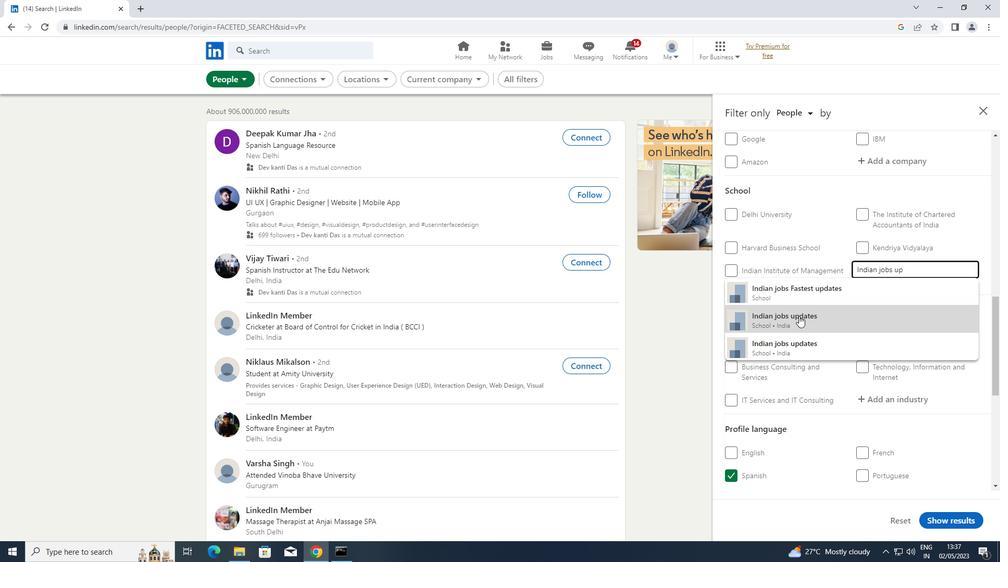 
Action: Mouse scrolled (799, 315) with delta (0, 0)
Screenshot: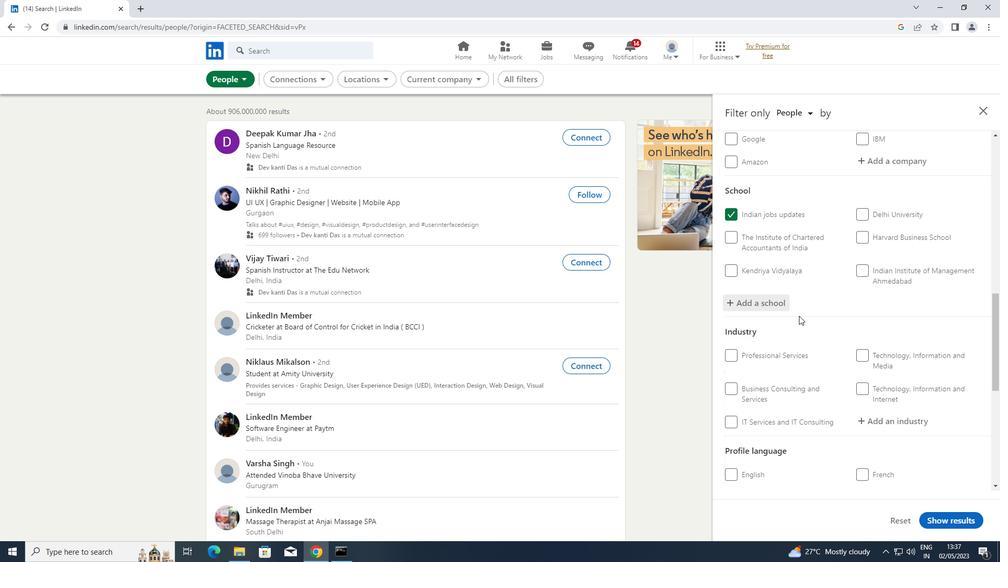 
Action: Mouse scrolled (799, 315) with delta (0, 0)
Screenshot: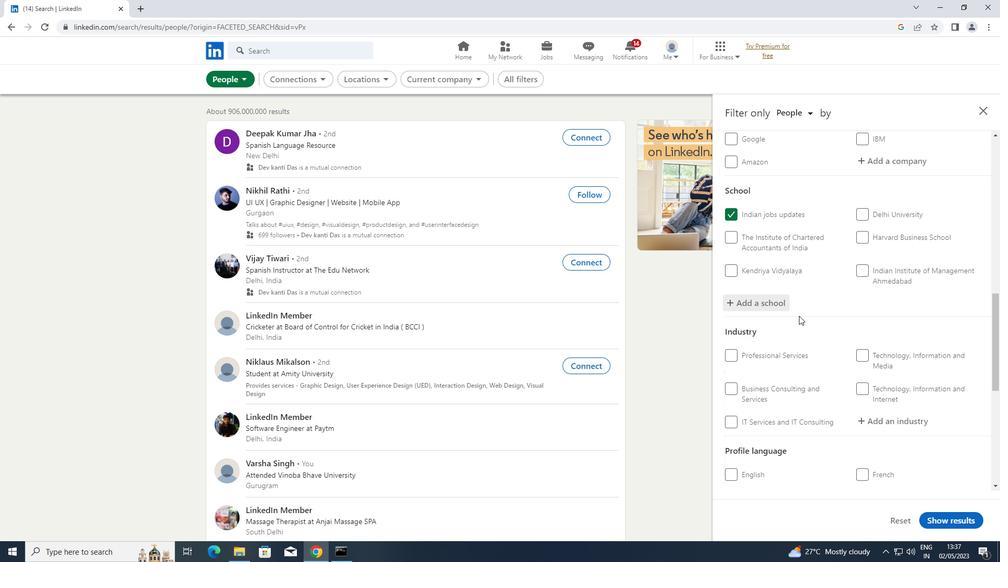 
Action: Mouse scrolled (799, 315) with delta (0, 0)
Screenshot: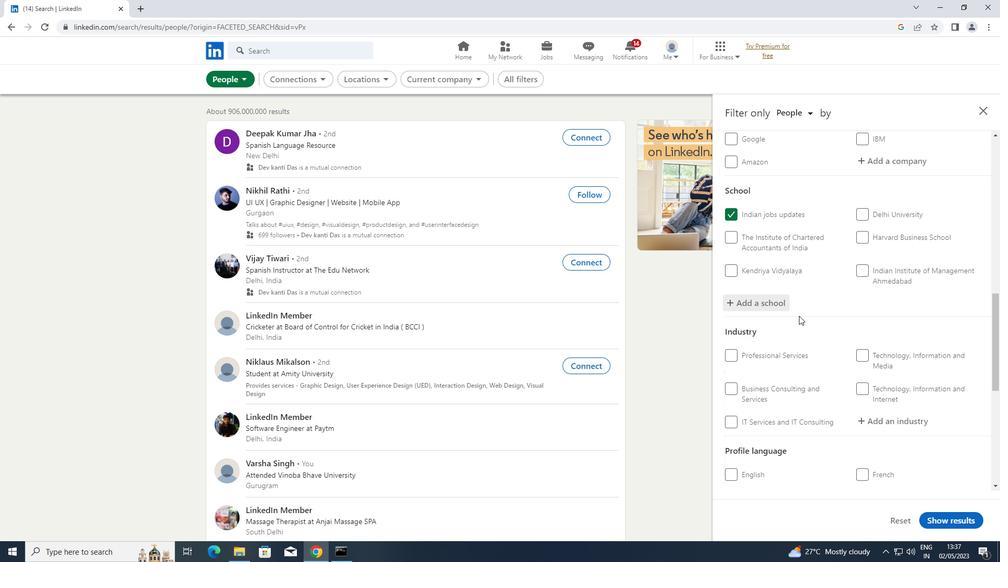 
Action: Mouse scrolled (799, 315) with delta (0, 0)
Screenshot: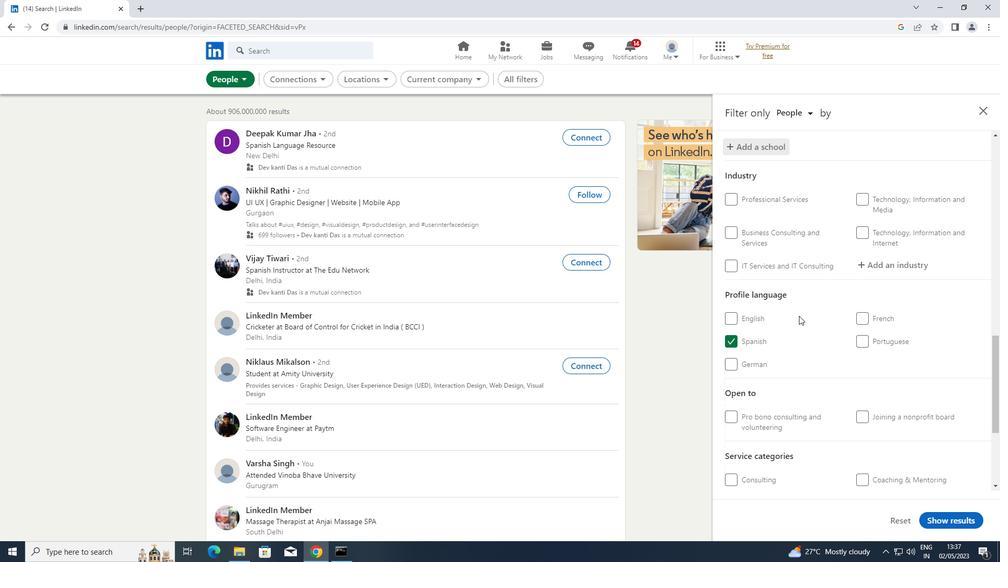 
Action: Mouse moved to (842, 297)
Screenshot: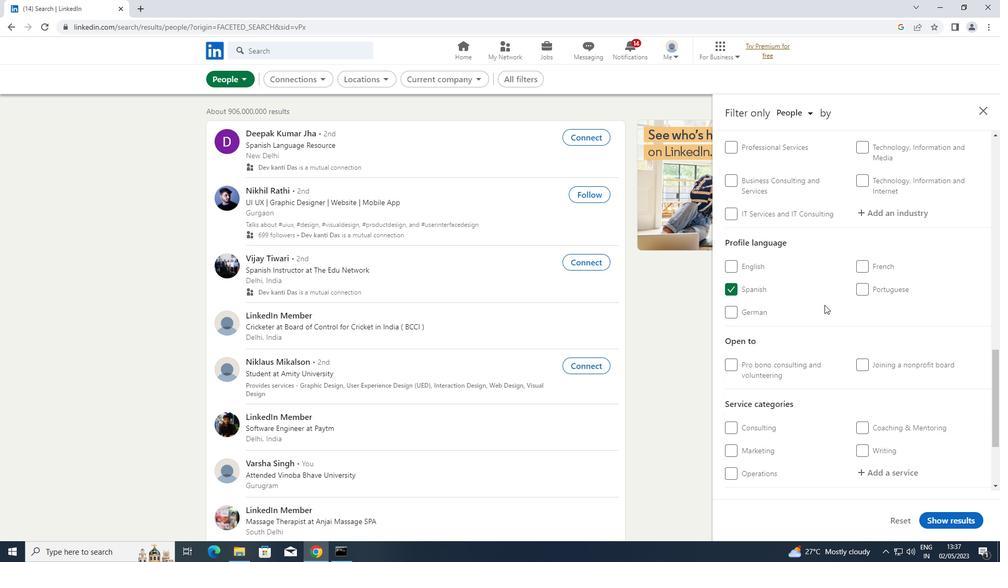 
Action: Mouse scrolled (842, 297) with delta (0, 0)
Screenshot: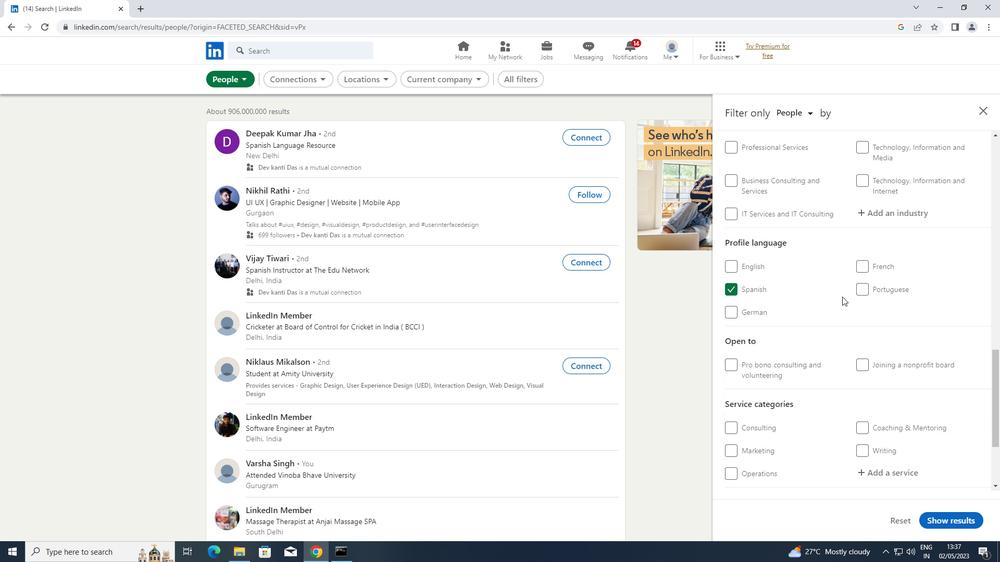 
Action: Mouse moved to (900, 266)
Screenshot: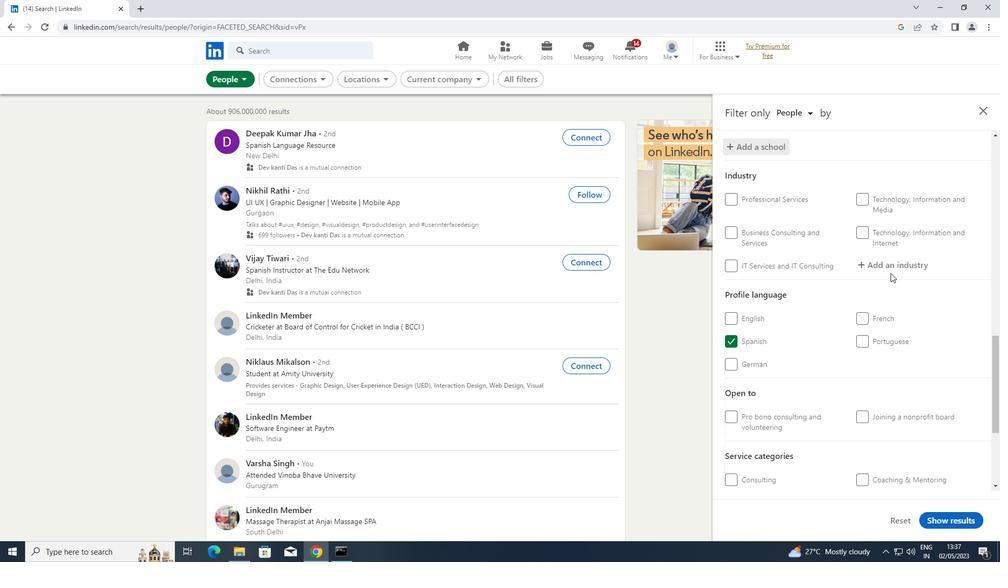 
Action: Mouse pressed left at (900, 266)
Screenshot: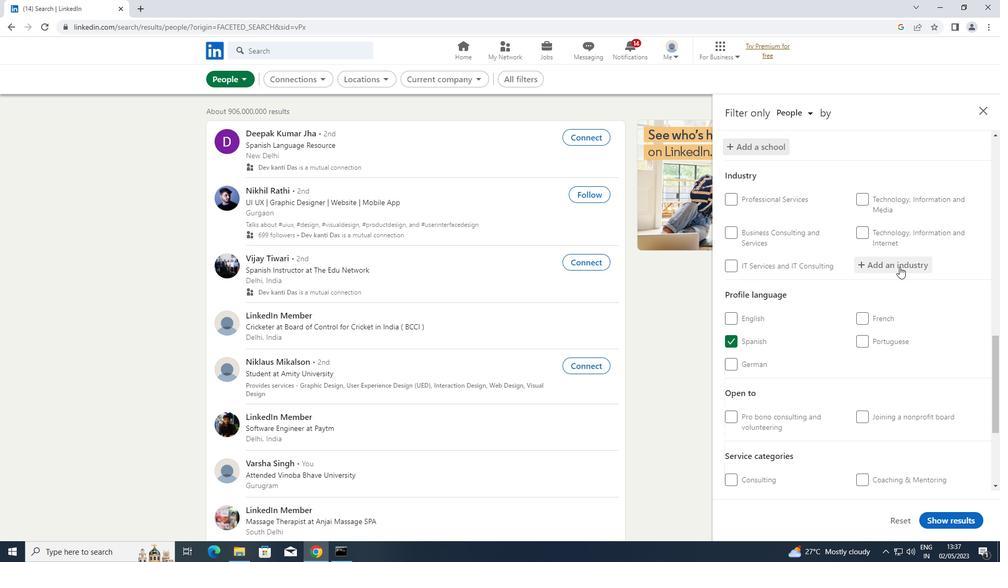 
Action: Key pressed <Key.shift>CONSTR
Screenshot: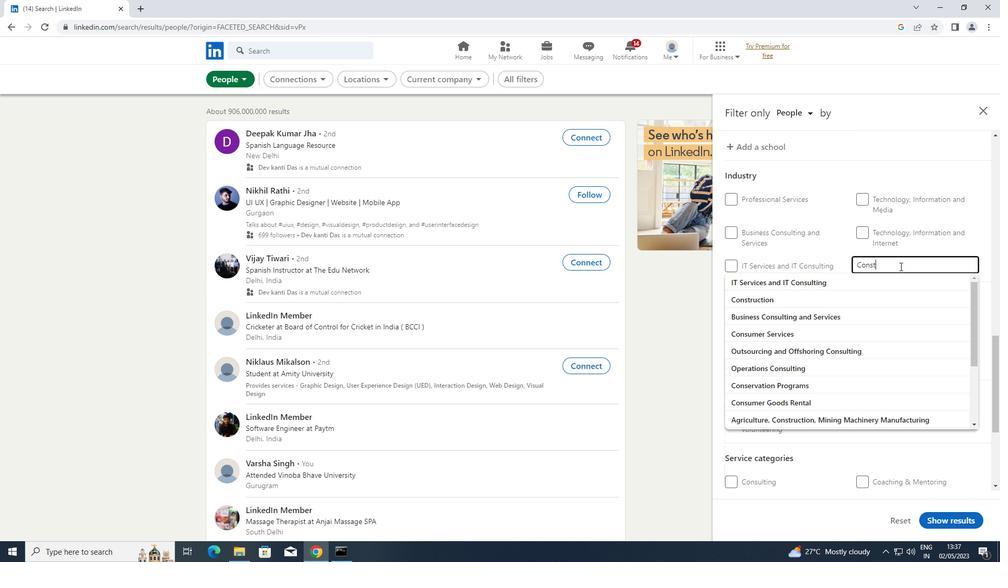 
Action: Mouse moved to (843, 284)
Screenshot: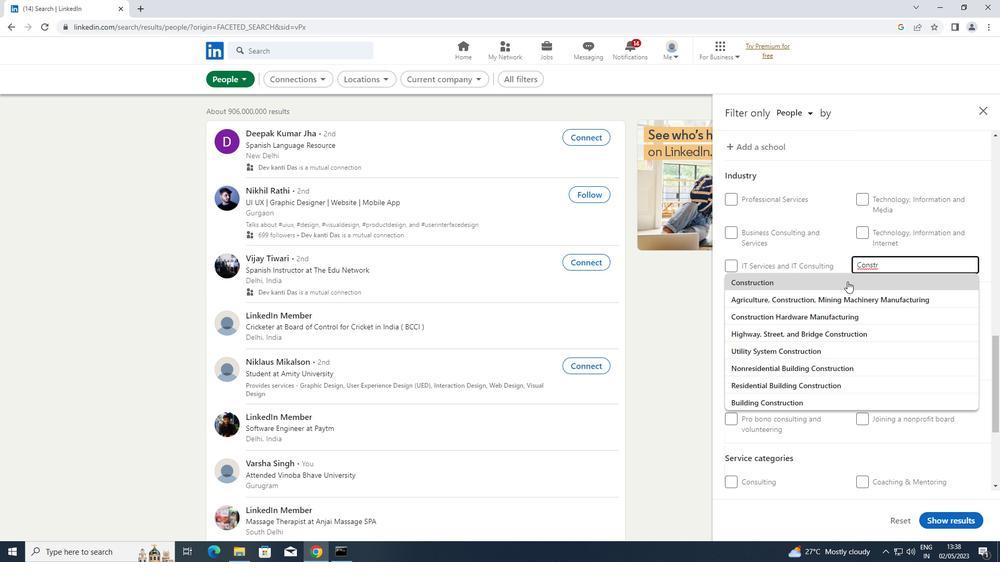 
Action: Mouse pressed left at (843, 284)
Screenshot: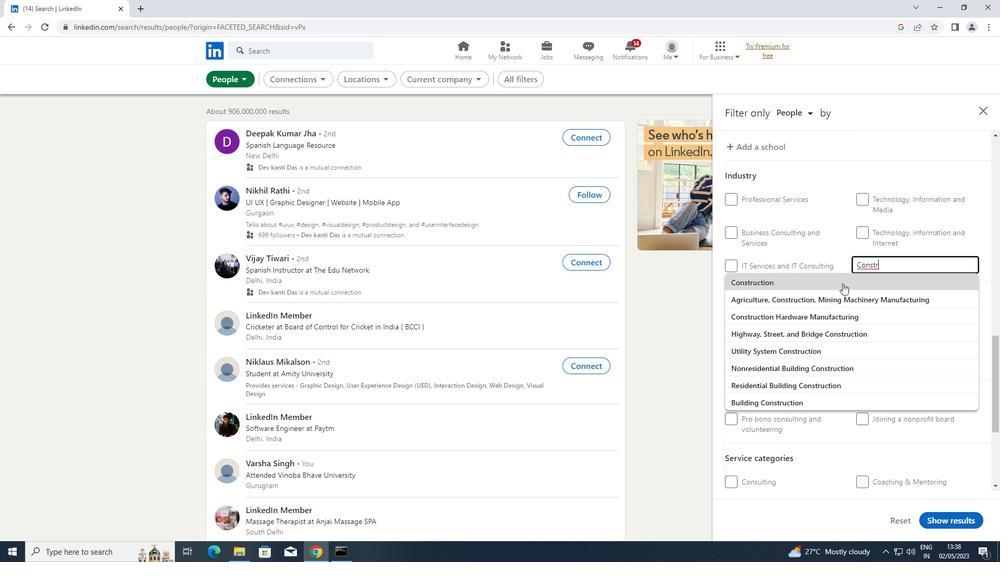 
Action: Mouse scrolled (843, 283) with delta (0, 0)
Screenshot: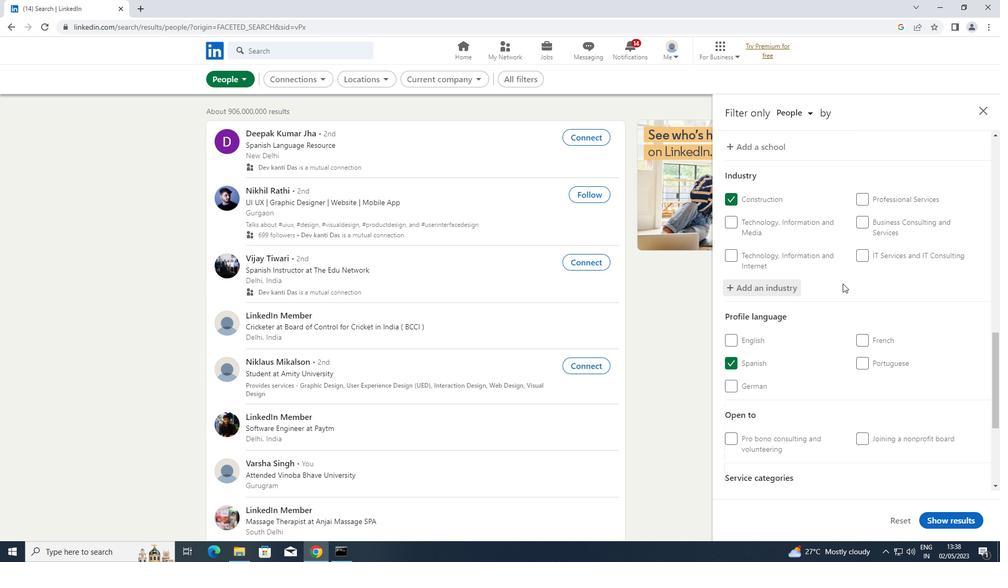 
Action: Mouse scrolled (843, 283) with delta (0, 0)
Screenshot: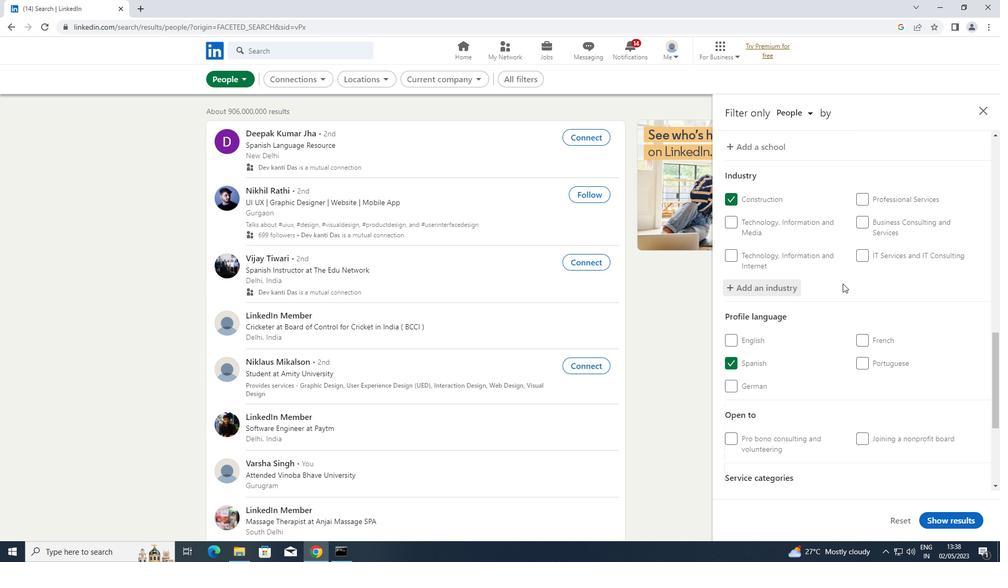 
Action: Mouse scrolled (843, 283) with delta (0, 0)
Screenshot: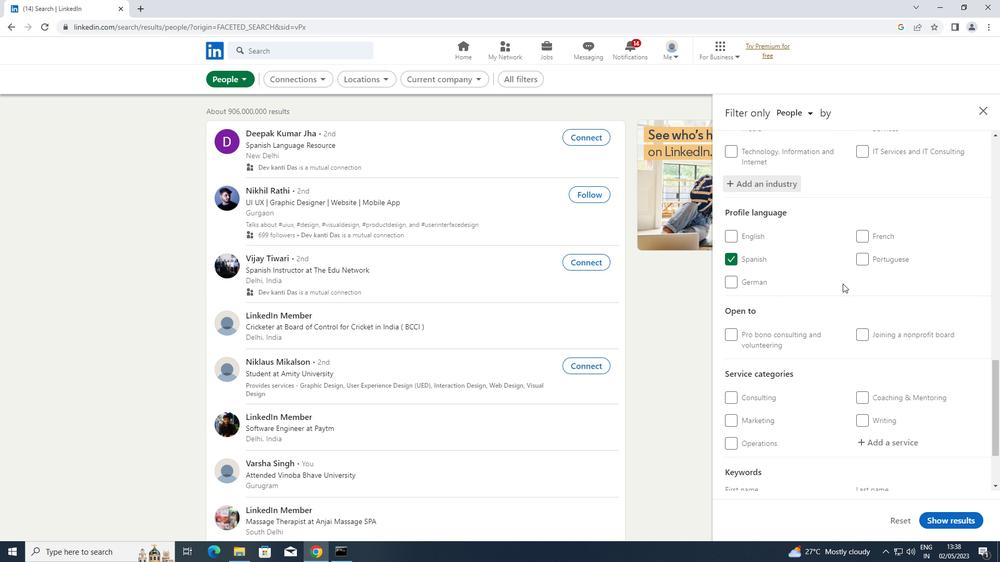 
Action: Mouse scrolled (843, 283) with delta (0, 0)
Screenshot: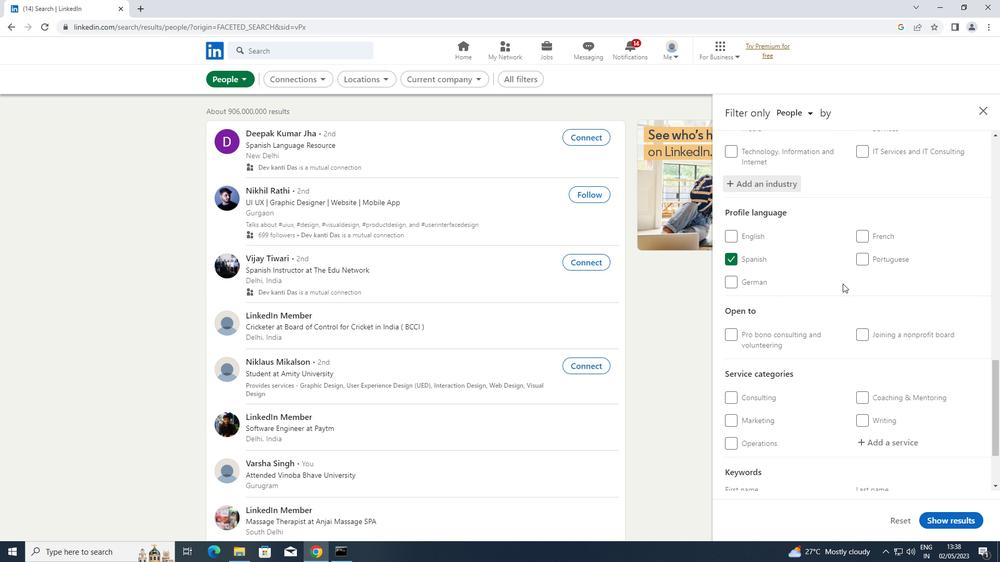 
Action: Mouse scrolled (843, 283) with delta (0, 0)
Screenshot: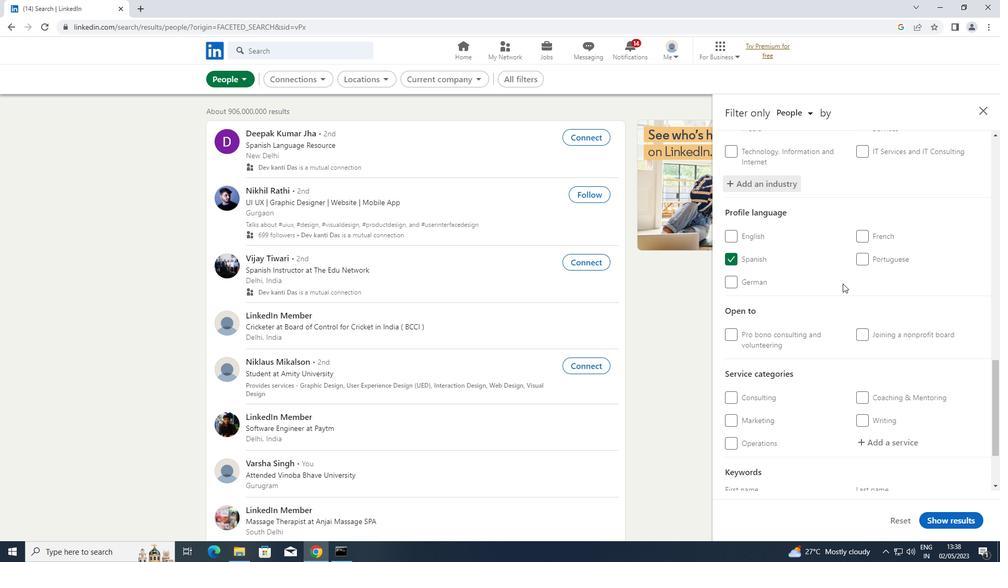 
Action: Mouse moved to (891, 340)
Screenshot: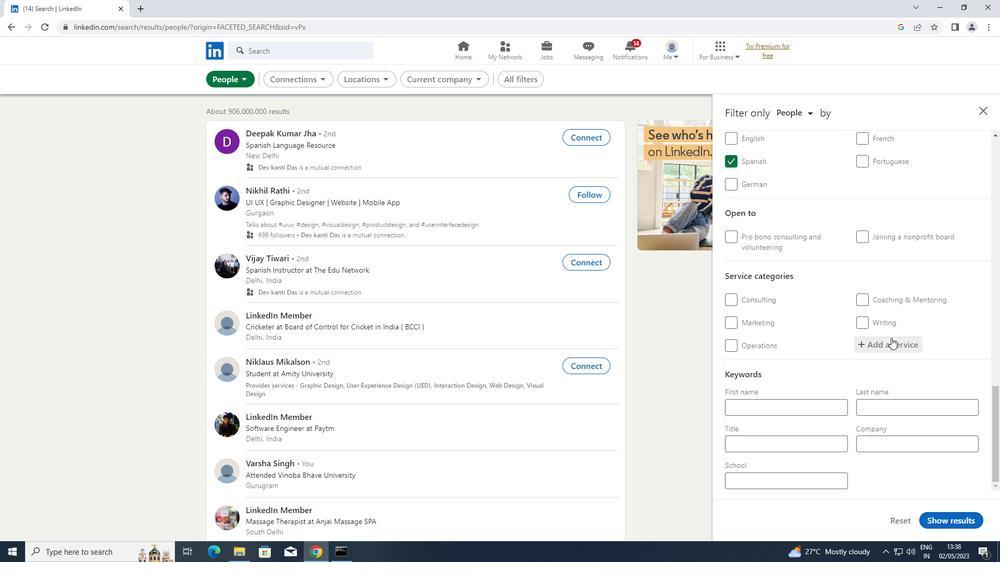 
Action: Mouse pressed left at (891, 340)
Screenshot: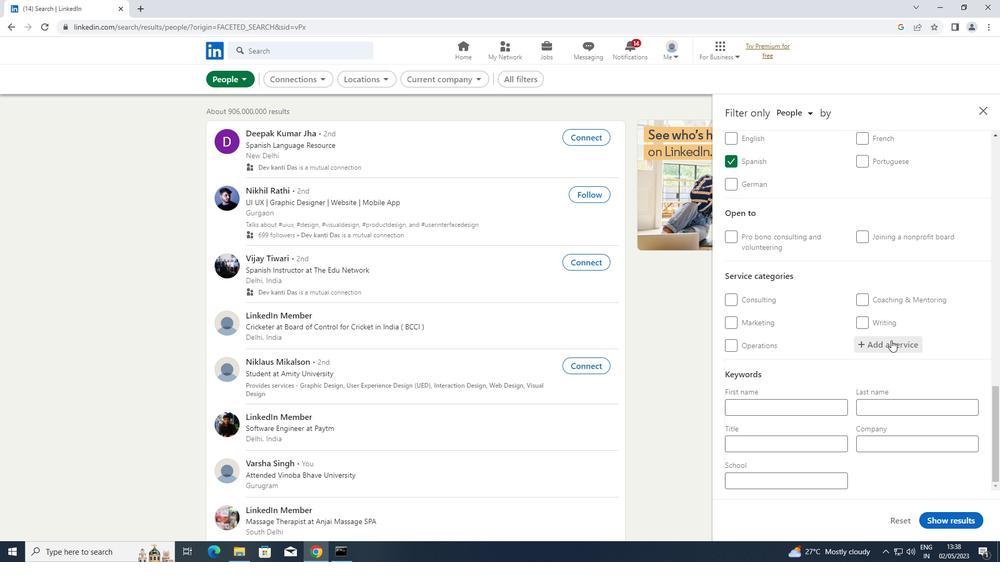
Action: Key pressed <Key.shift>SEARCH<Key.space>
Screenshot: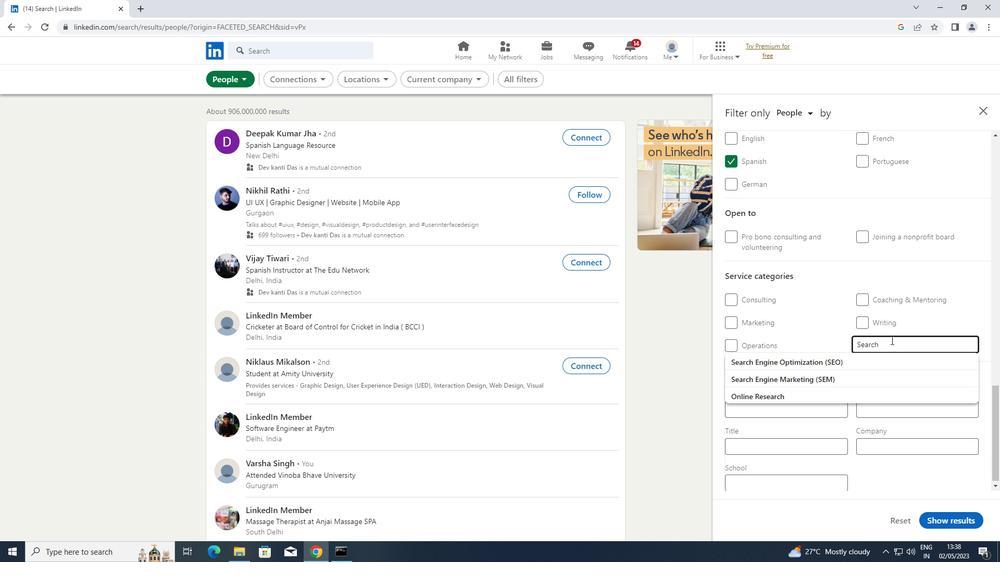 
Action: Mouse moved to (825, 377)
Screenshot: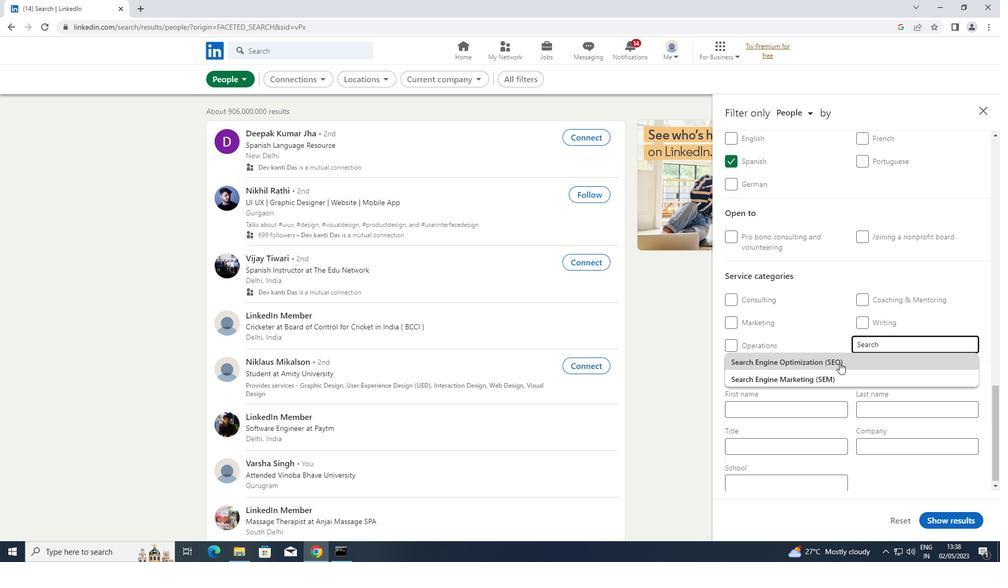 
Action: Mouse pressed left at (825, 377)
Screenshot: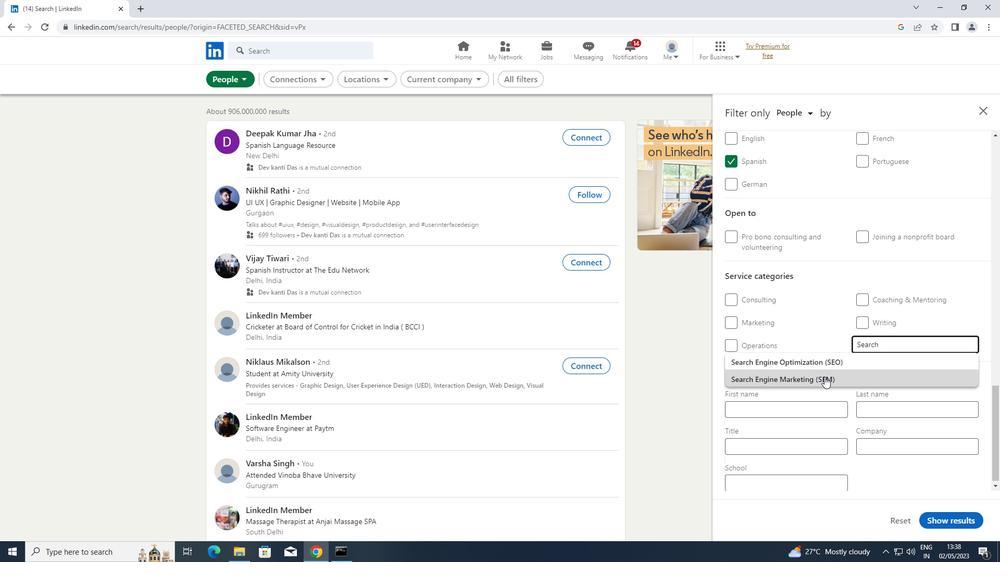 
Action: Mouse moved to (826, 375)
Screenshot: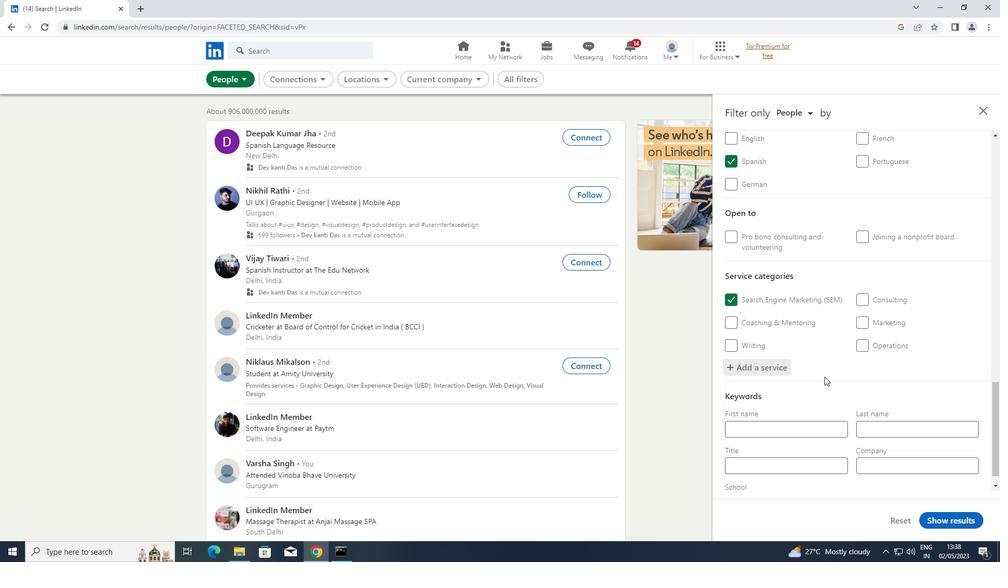 
Action: Mouse scrolled (826, 375) with delta (0, 0)
Screenshot: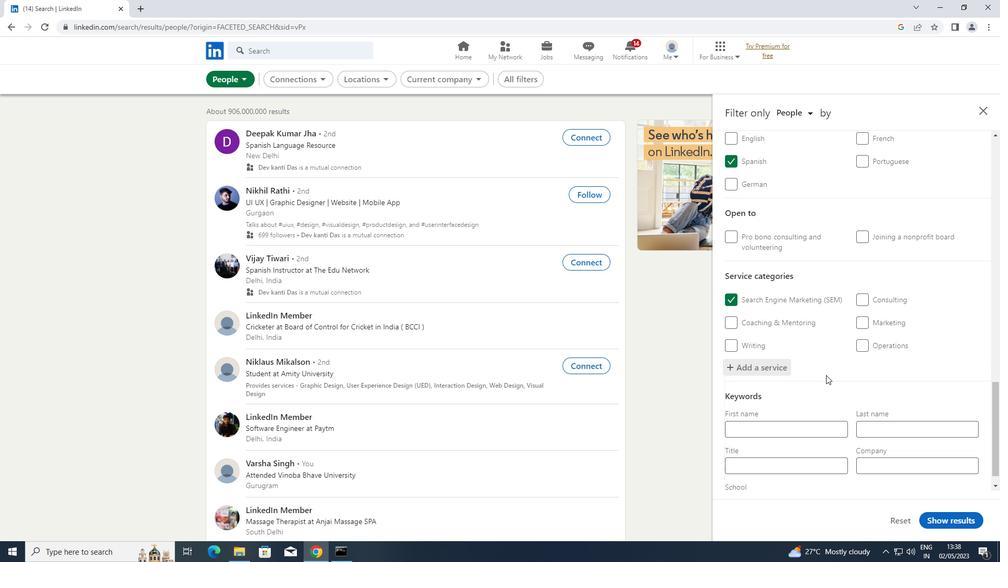 
Action: Mouse scrolled (826, 375) with delta (0, 0)
Screenshot: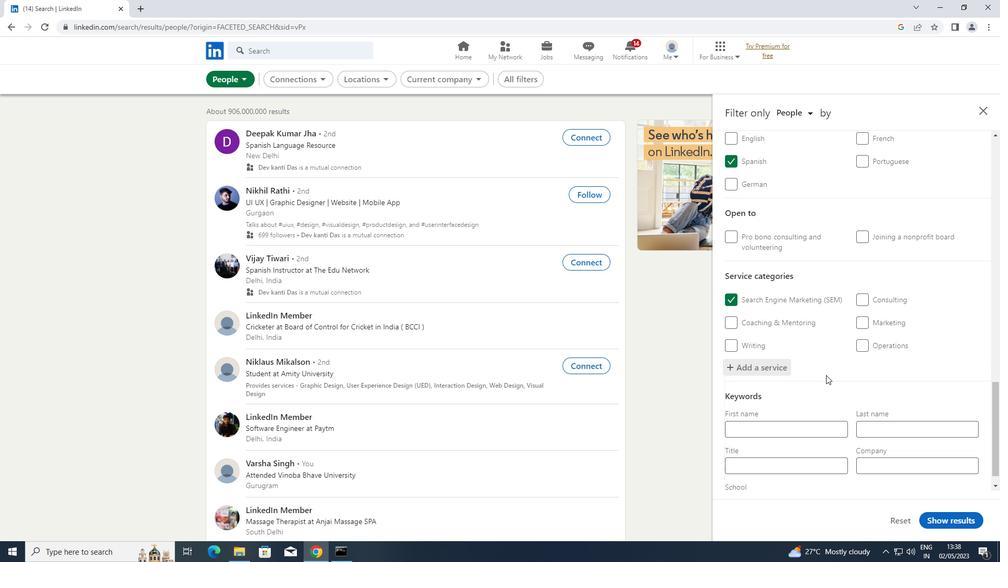 
Action: Mouse scrolled (826, 375) with delta (0, 0)
Screenshot: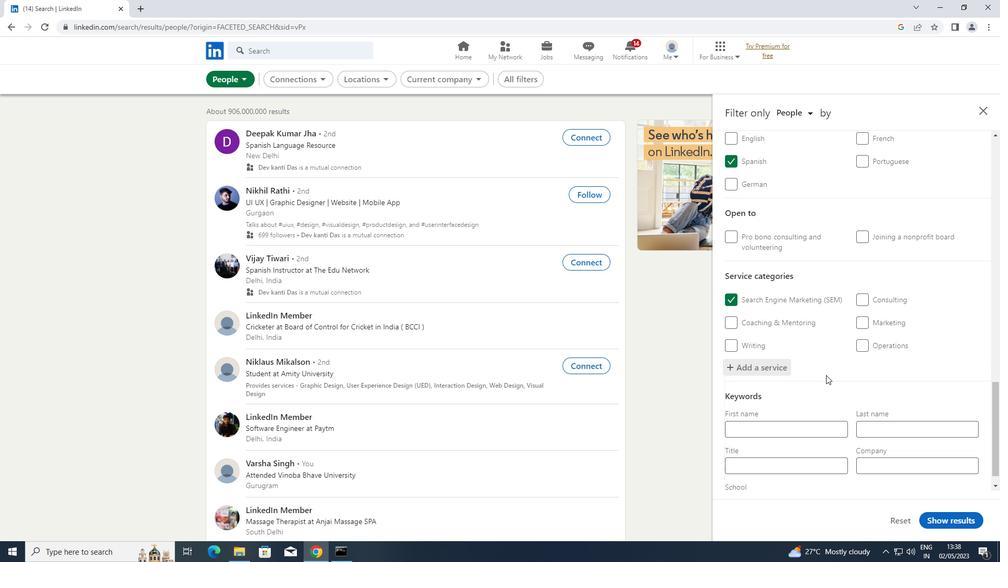 
Action: Mouse scrolled (826, 375) with delta (0, 0)
Screenshot: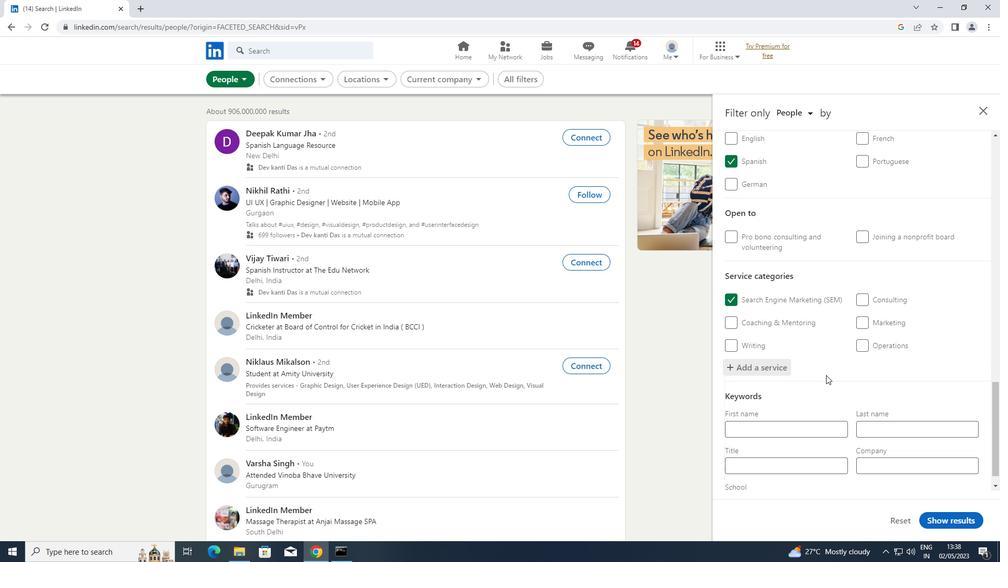 
Action: Mouse scrolled (826, 375) with delta (0, 0)
Screenshot: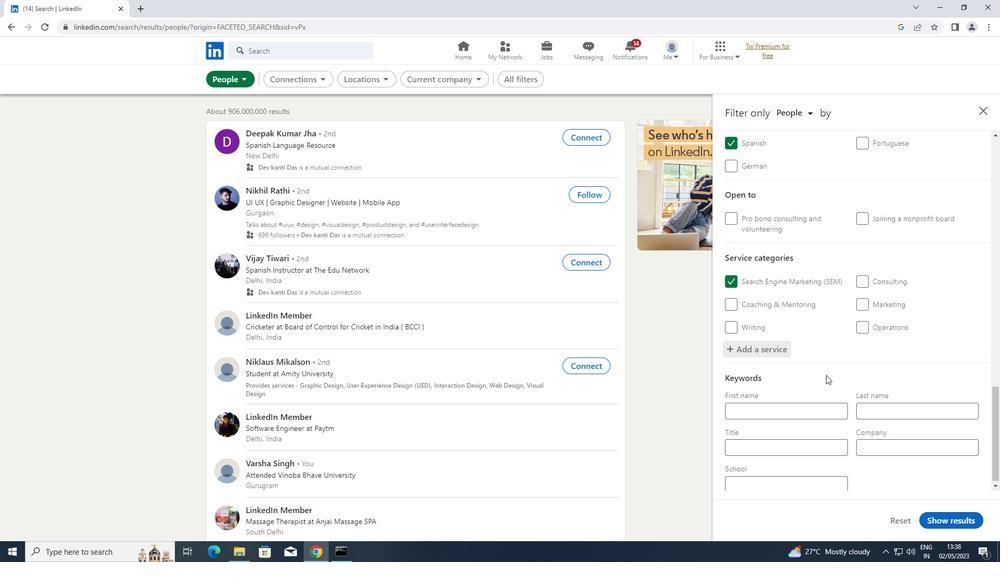 
Action: Mouse moved to (801, 444)
Screenshot: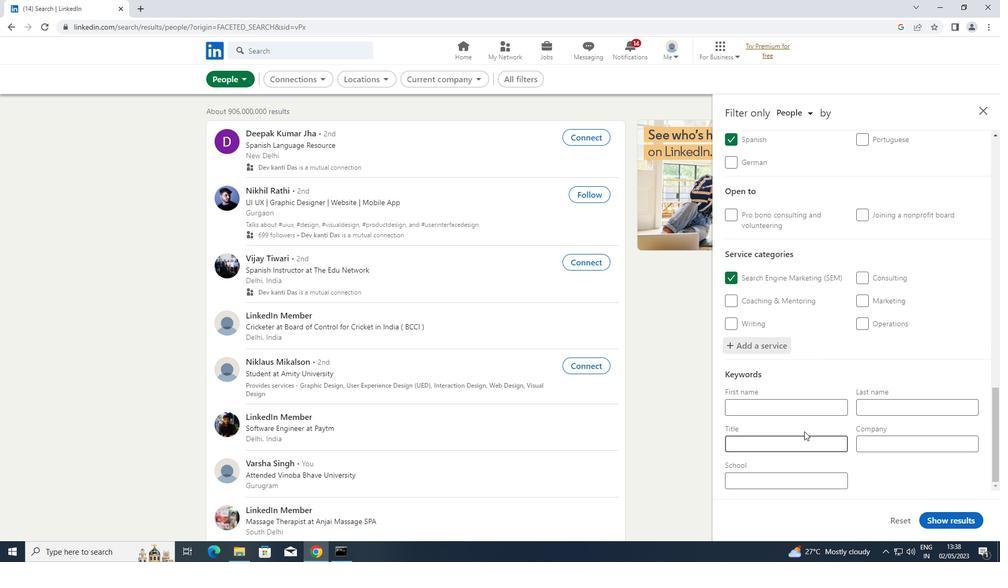 
Action: Mouse pressed left at (801, 444)
Screenshot: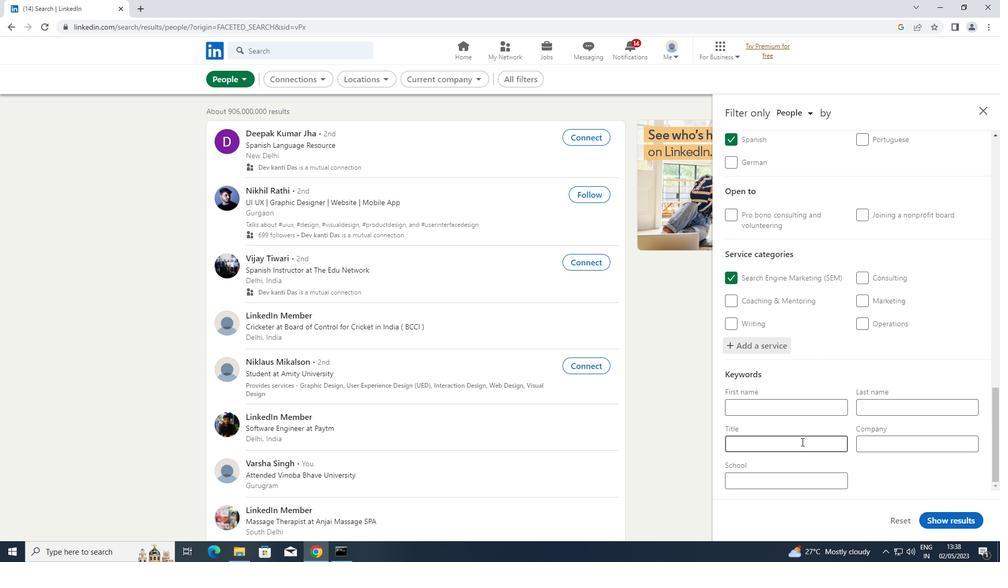 
Action: Key pressed <Key.shift>MUSICIAN
Screenshot: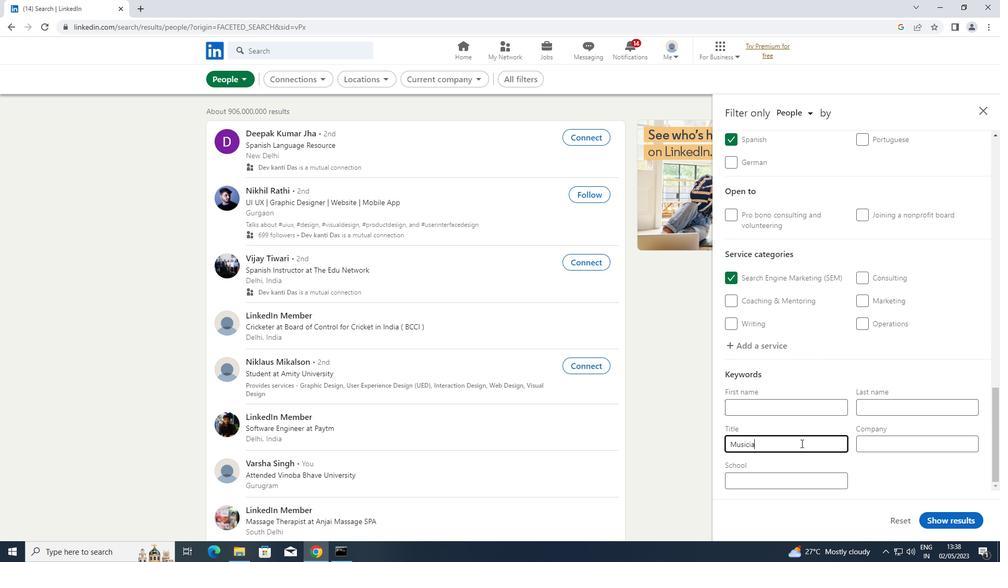 
Action: Mouse moved to (936, 519)
Screenshot: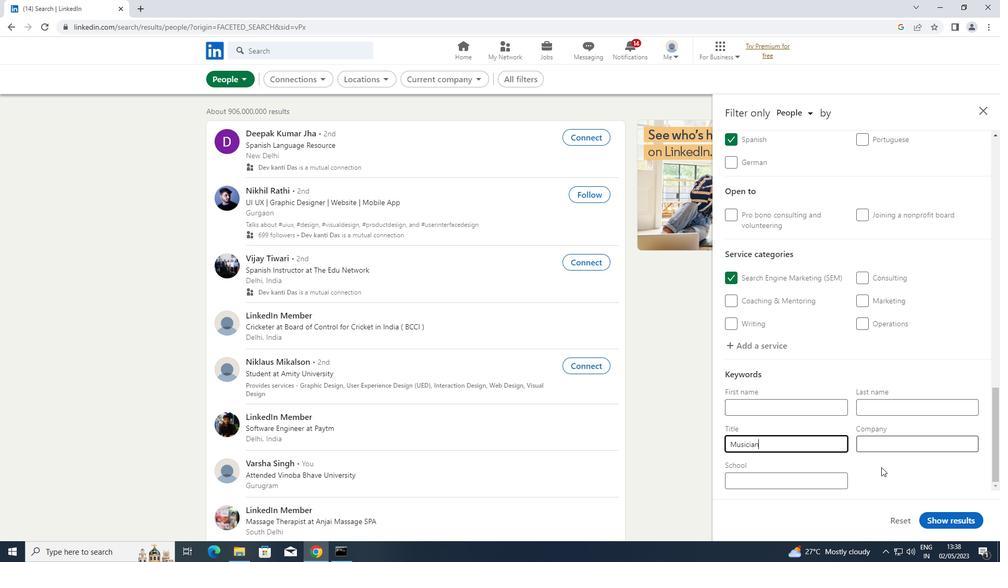 
Action: Mouse pressed left at (936, 519)
Screenshot: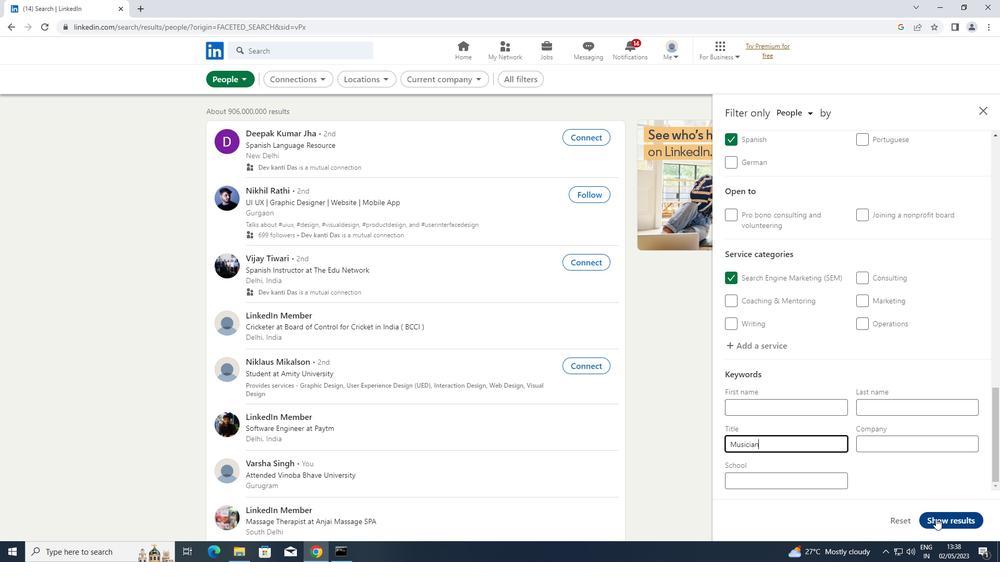 
